 Task: Open an excel sheet with  and write heading  Make a employee details data  Add 10 employee name:-  'Ethan Reynolds, Olivia Thompson, Benjamin Martinez, Emma Davis, Alexander Mitchell, Ava Rodriguez, Daniel Anderson, Mia Lewis, Christopher Scott, Sophia Harris. _x000D_
' in November Last week sales are  1000 to 1010. Department:-  Sales, HR, Finance, Marketing, IT, Operations, Finance, HR, Sales, Marketing. _x000D_
Position:-  Sales Manager, HR Manager, Accountant, Marketing Specialist, IT Specialist, Operations Manager, Financial Analyst, HR Assistant, Sales Representative, Marketing Assistant. _x000D_
Salary (USD):-  5000,4500,4000, 3800, 4200, 5200, 3800, 2800, 3200, 2500. _x000D_
Start Date:-  1/15/2020,7/1/2019, 3/10/2021,2/5/2022, 11/30/2018,6/15/2020, 9/1/2021,4/20/2022, 2/10/2019,9/5/2020. Save page EvaluationSalesPerformance_2023
Action: Mouse moved to (113, 113)
Screenshot: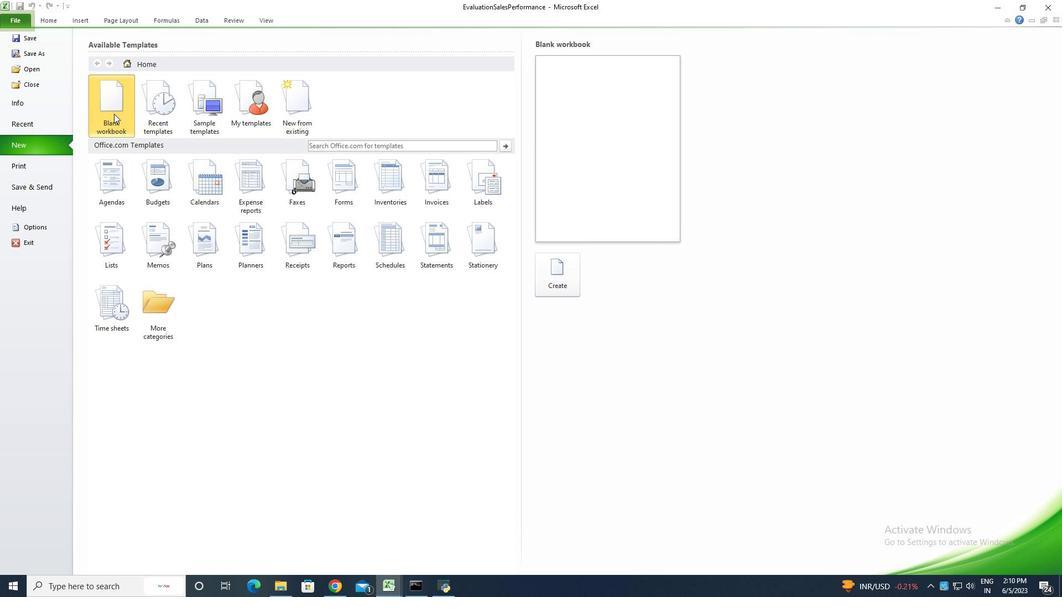 
Action: Mouse pressed left at (113, 113)
Screenshot: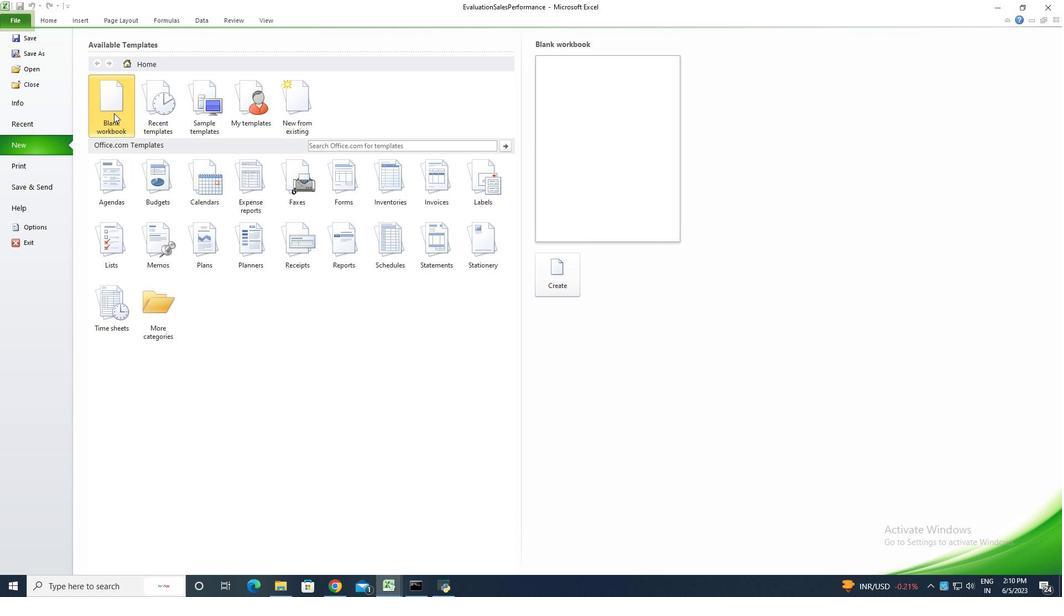 
Action: Mouse moved to (572, 285)
Screenshot: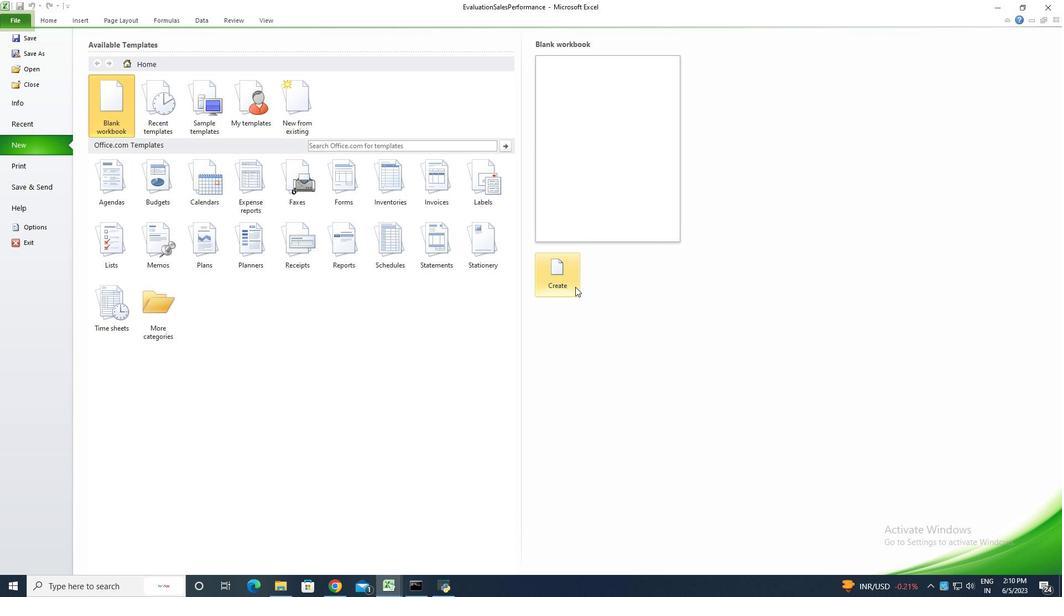 
Action: Mouse pressed left at (572, 285)
Screenshot: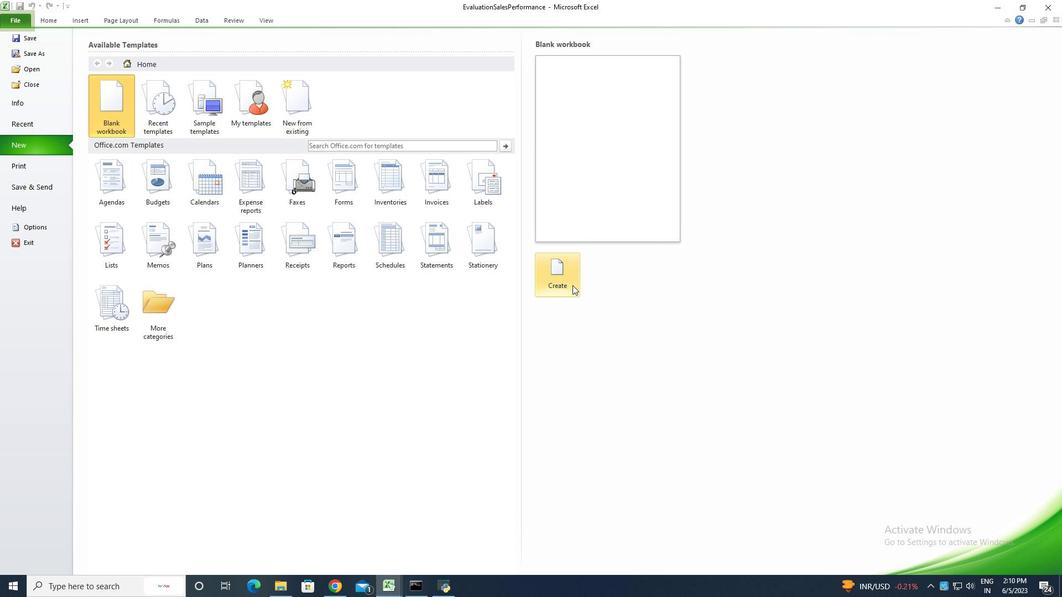 
Action: Key pressed <Key.shift><Key.shift><Key.shift>Make<Key.space><Key.shift>A<Key.space><Key.shift>Emplp<Key.backspace>oyee<Key.space><Key.shift><Key.shift>Details<Key.enter><Key.shift><Key.shift><Key.shift><Key.shift><Key.shift><Key.shift><Key.shift><Key.shift><Key.shift><Key.shift>Employee<Key.space><Key.shift>Name<Key.enter><Key.shift><Key.shift><Key.shift><Key.shift><Key.shift><Key.shift><Key.shift><Key.shift><Key.shift><Key.shift><Key.shift><Key.shift><Key.shift><Key.shift>Ethan<Key.space><Key.shift><Key.shift><Key.shift><Key.shift><Key.shift><Key.shift><Key.shift>Reyni<Key.backspace>olds<Key.enter><Key.shift><Key.shift><Key.shift><Key.shift><Key.shift><Key.shift>Olivia<Key.space><Key.shift>Thompson<Key.enter><Key.shift><Key.shift><Key.shift><Key.shift><Key.shift><Key.shift><Key.shift><Key.shift><Key.shift><Key.shift><Key.shift><Key.shift>Benjamin<Key.space><Key.shift>Martinez<Key.enter><Key.shift>Emma<Key.space><Key.shift>Davis<Key.enter><Key.shift>Alez<Key.backspace>xandere<Key.backspace><Key.space><Key.shift><Key.shift><Key.shift><Key.shift><Key.shift><Key.shift><Key.shift><Key.shift><Key.shift><Key.shift><Key.shift><Key.shift><Key.shift><Key.shift>Mitchell<Key.enter>ava<Key.backspace><Key.backspace><Key.backspace><Key.shift>Ava<Key.space><Key.shift><Key.shift><Key.shift><Key.shift><Key.shift><Key.shift><Key.shift><Key.shift><Key.shift><Key.shift><Key.shift><Key.shift><Key.shift><Key.shift><Key.shift><Key.shift>Rodriguez<Key.space><Key.shift><Key.backspace><Key.enter><Key.shift>Daniel<Key.space><Key.shift><Key.shift><Key.shift><Key.shift><Key.shift><Key.shift><Key.shift><Key.shift><Key.shift><Key.shift><Key.shift><Key.shift><Key.shift><Key.shift><Key.shift><Key.shift>Anderson<Key.enter><Key.shift><Key.shift><Key.shift><Key.shift><Key.shift>Mia<Key.space><Key.shift><Key.shift><Key.shift><Key.shift><Key.shift>Lewis<Key.enter><Key.shift>Christopher<Key.space><Key.shift><Key.shift><Key.shift><Key.shift><Key.shift><Key.shift><Key.shift><Key.shift>Sch<Key.backspace>ott<Key.enter><Key.shift>Sophia<Key.space><Key.shift><Key.shift><Key.shift><Key.shift><Key.shift><Key.shift><Key.shift><Key.shift><Key.shift><Key.shift><Key.shift><Key.shift><Key.shift><Key.shift><Key.shift><Key.shift><Key.shift><Key.shift><Key.shift><Key.shift><Key.shift><Key.shift><Key.shift>Harris
Screenshot: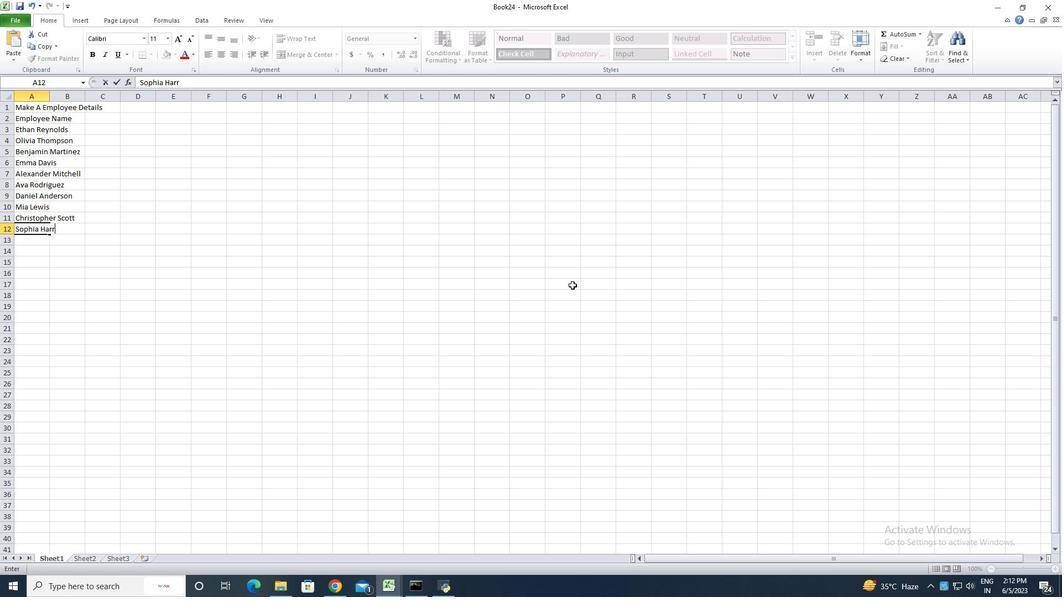 
Action: Mouse moved to (572, 286)
Screenshot: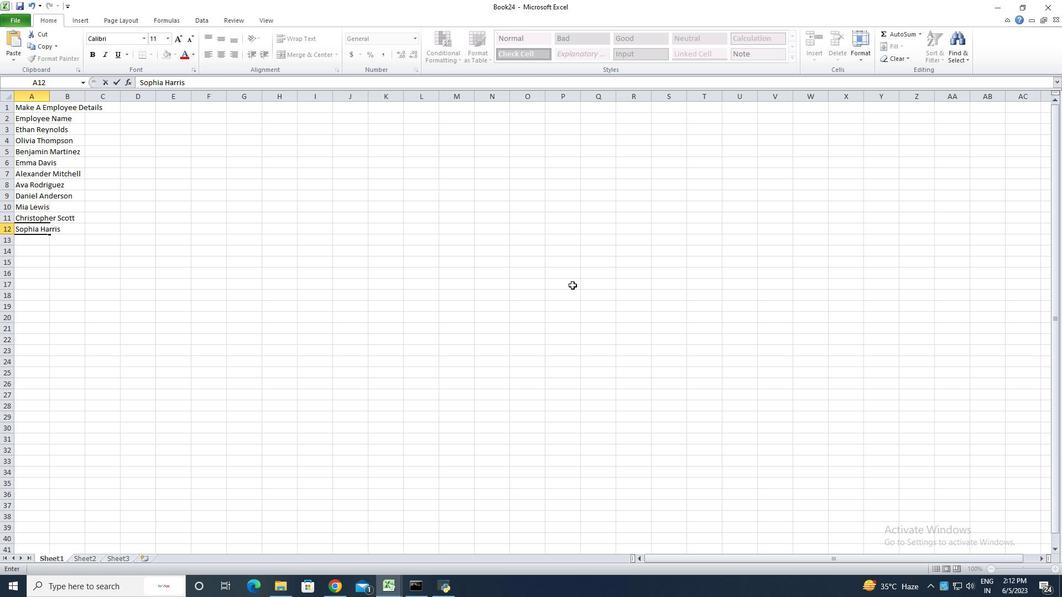 
Action: Key pressed <Key.enter>
Screenshot: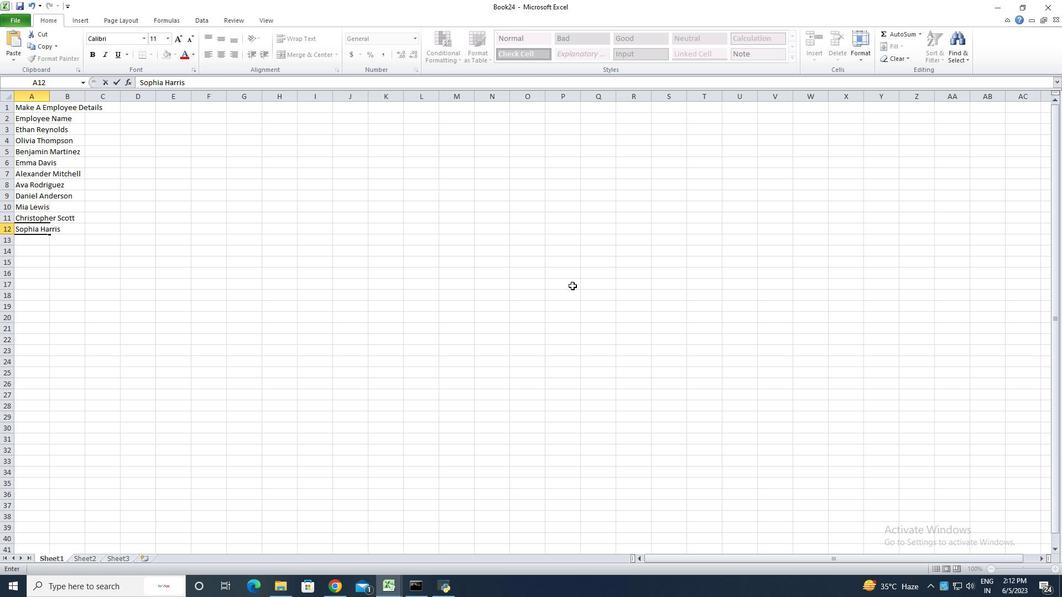 
Action: Mouse moved to (52, 100)
Screenshot: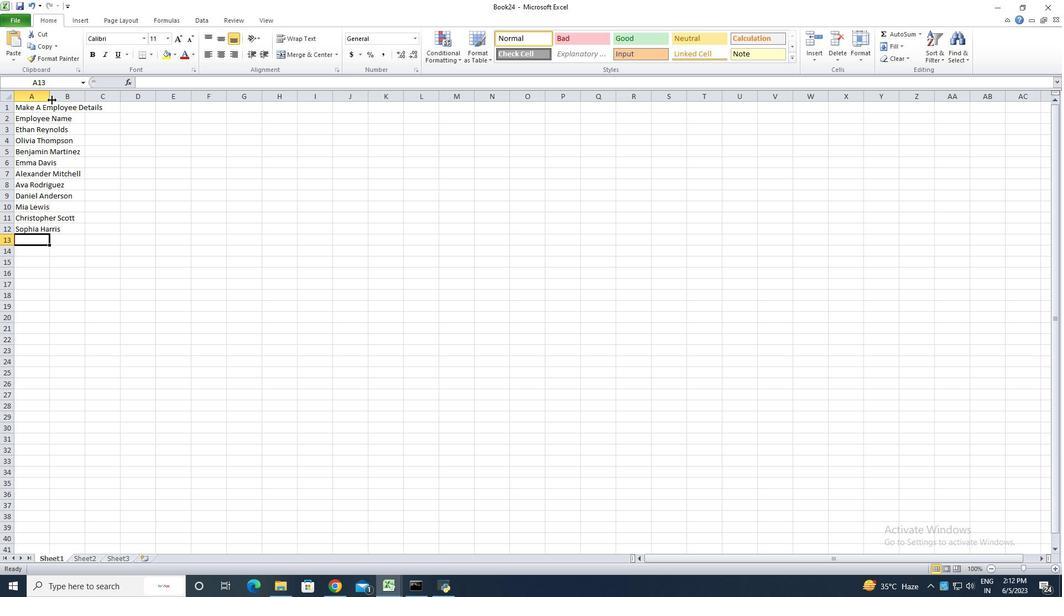 
Action: Mouse pressed left at (52, 100)
Screenshot: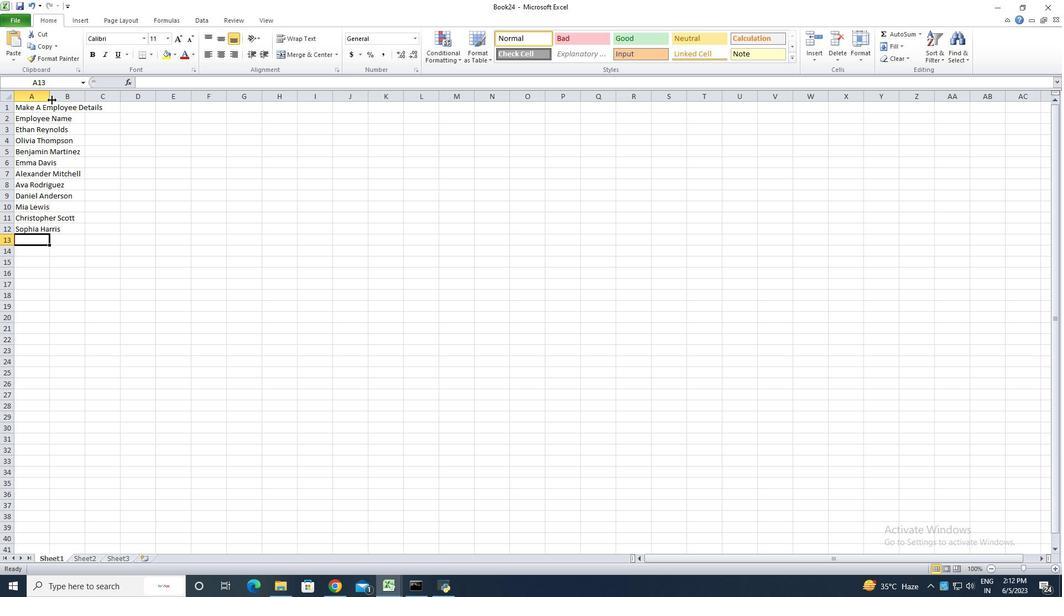 
Action: Mouse pressed left at (52, 100)
Screenshot: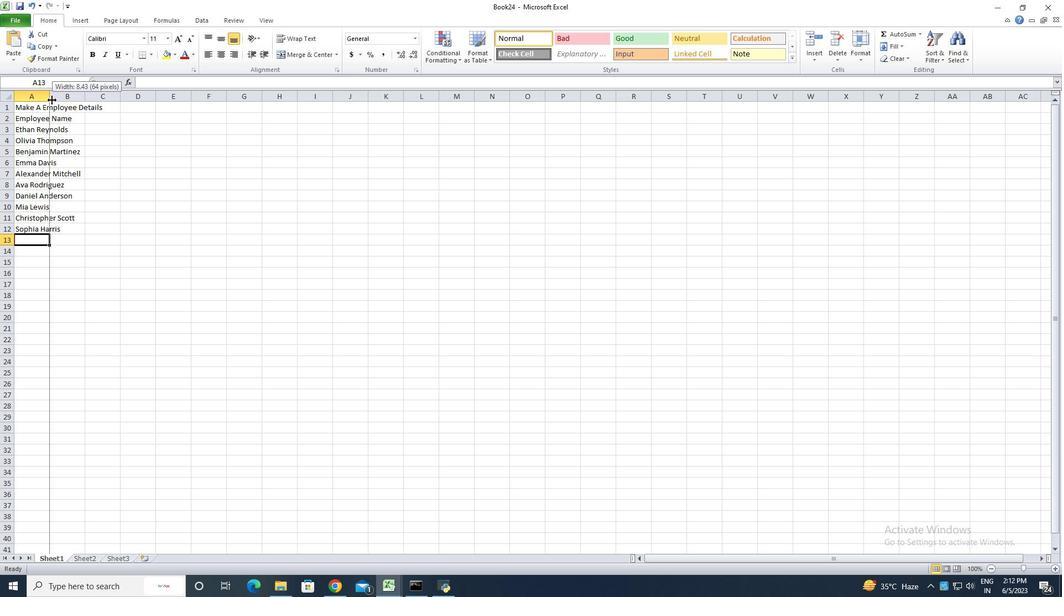 
Action: Mouse moved to (118, 121)
Screenshot: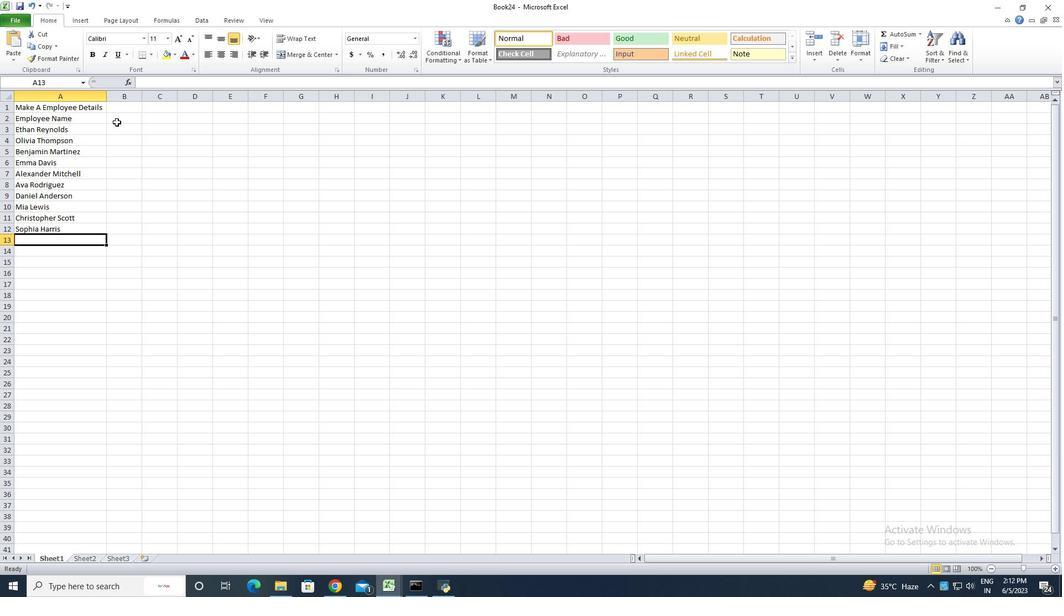 
Action: Mouse pressed left at (118, 121)
Screenshot: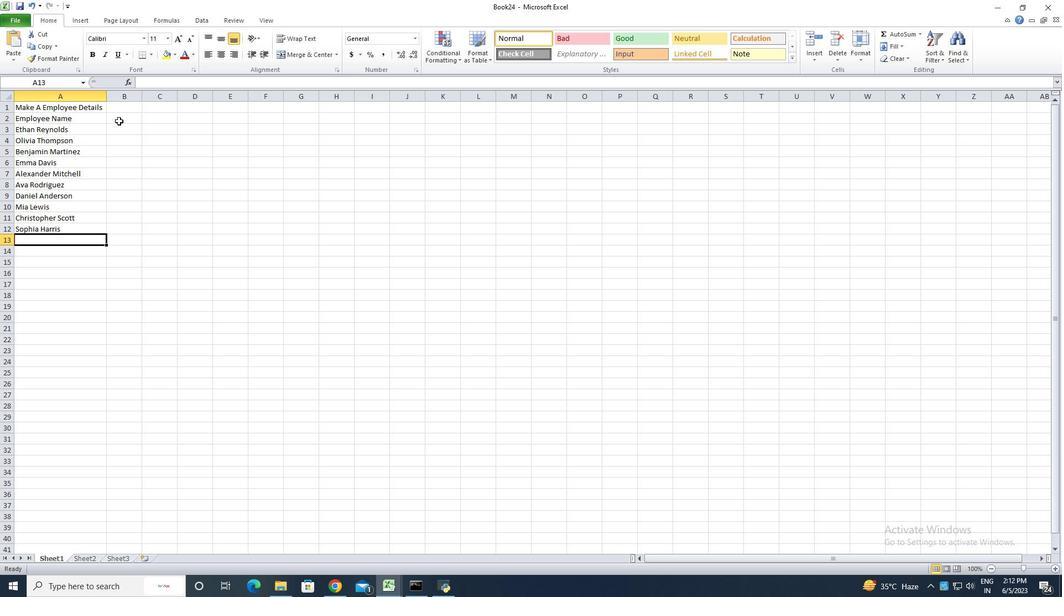 
Action: Mouse moved to (119, 121)
Screenshot: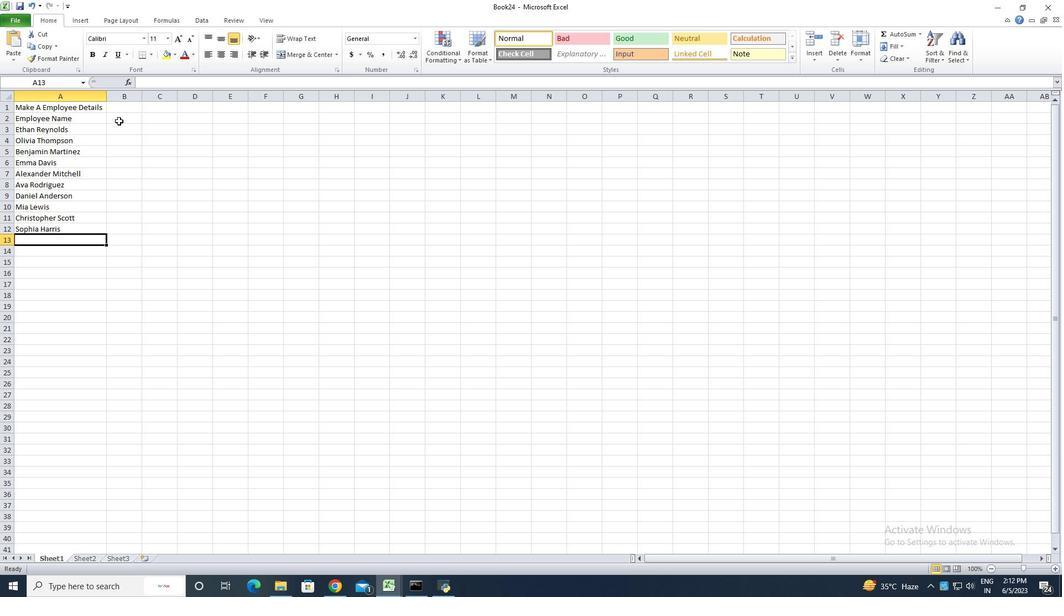 
Action: Key pressed <Key.shift><Key.shift><Key.shift><Key.shift><Key.shift>Noven=<Key.backspace>=<Key.backspace><Key.backspace>mber<Key.space><Key.shift>Last<Key.space><Key.shift>Week<Key.shift><Key.space>Sales<Key.enter>1000<Key.enter>11<Key.backspace>001<Key.enter>11<Key.backspace>002<Key.enter>1003<Key.enter>1004<Key.enter>1005<Key.enter>1006<Key.enter>1008<Key.enter>1009<Key.enter>1010
Screenshot: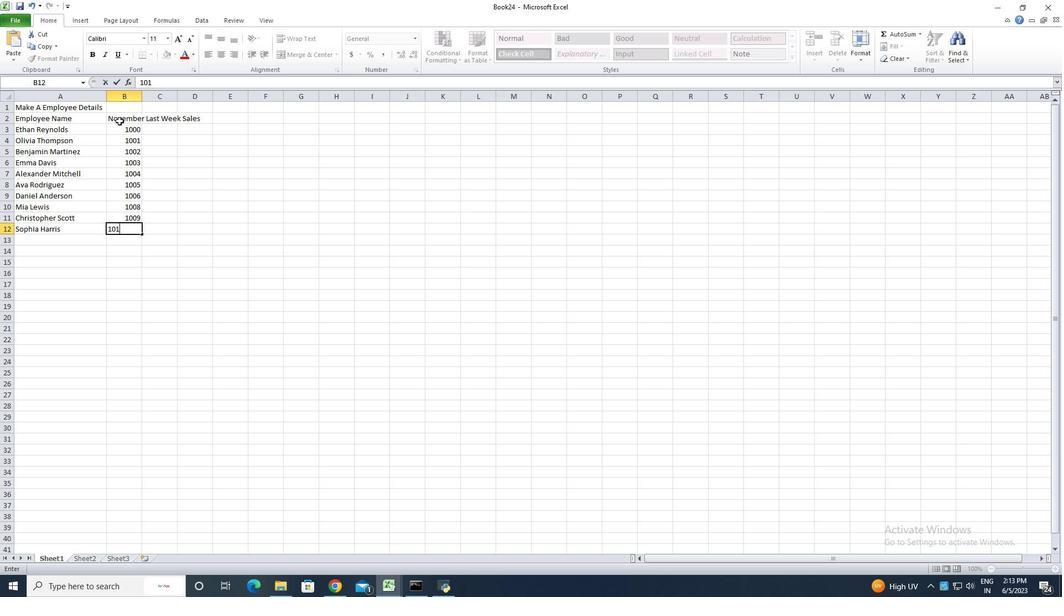 
Action: Mouse moved to (141, 100)
Screenshot: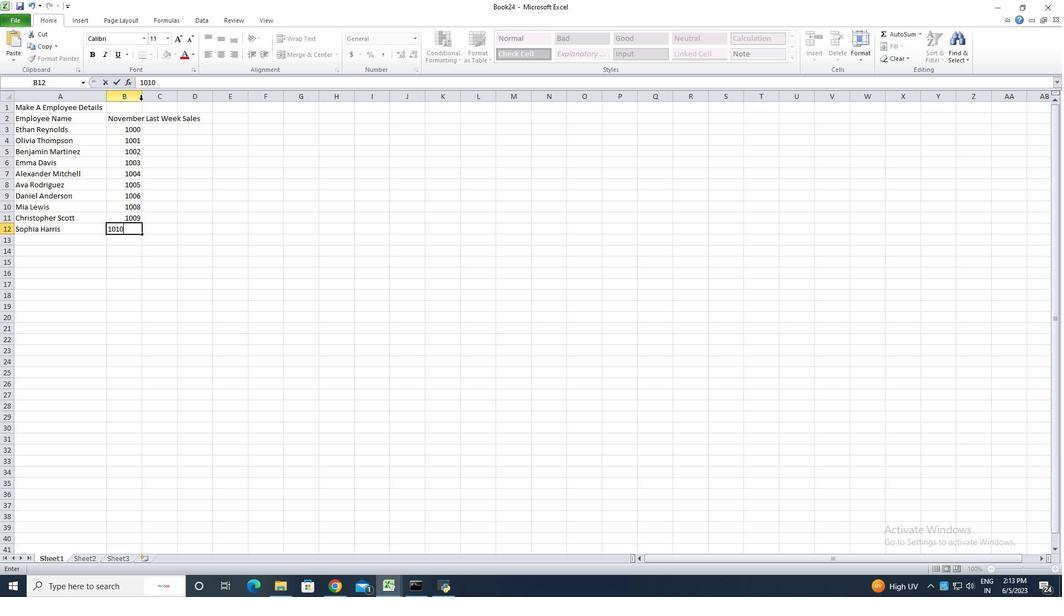 
Action: Key pressed <Key.enter>
Screenshot: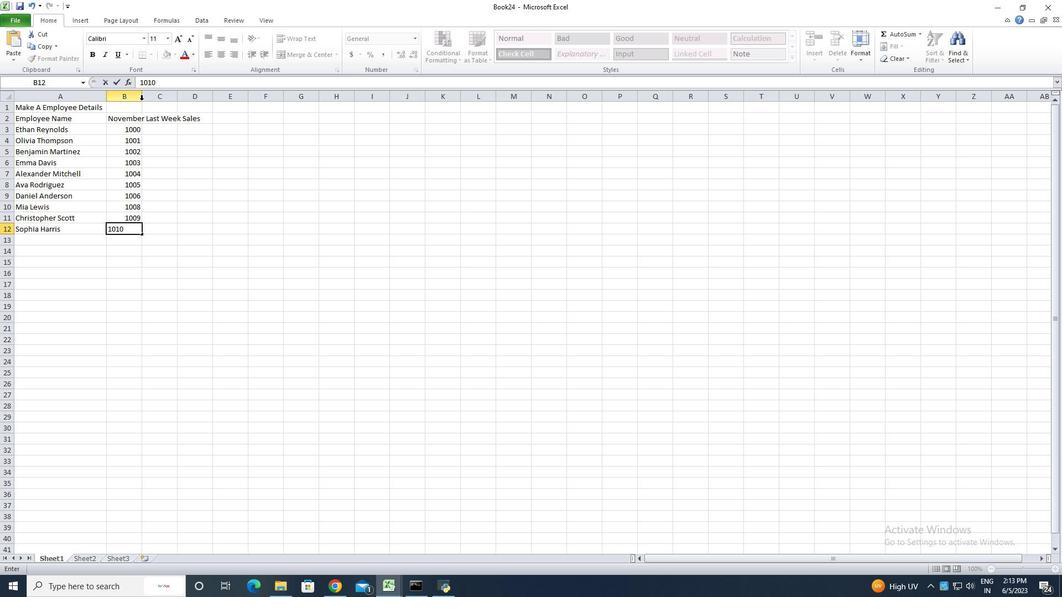 
Action: Mouse moved to (141, 97)
Screenshot: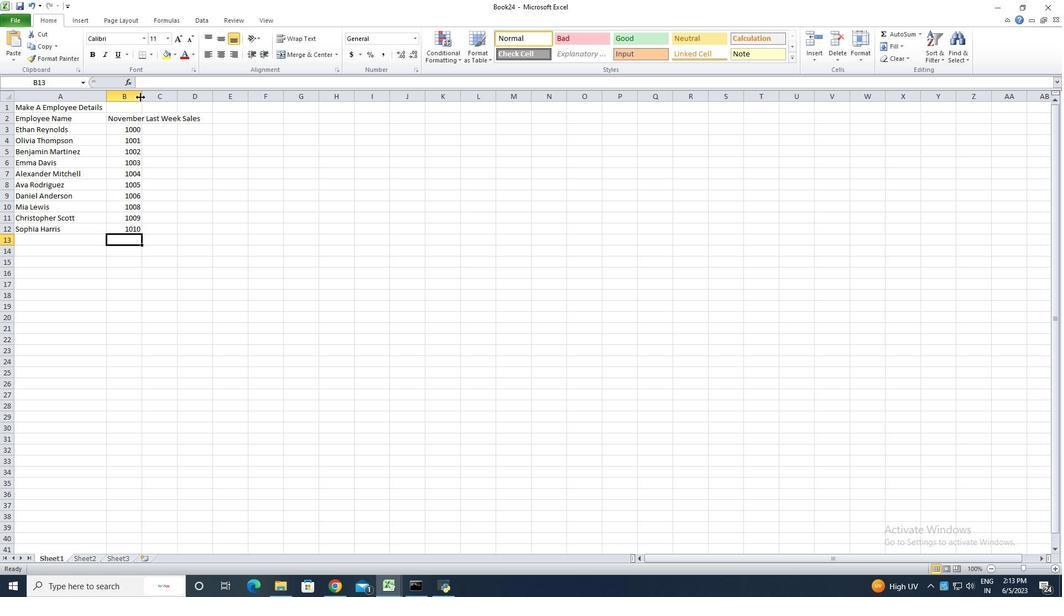 
Action: Mouse pressed left at (141, 97)
Screenshot: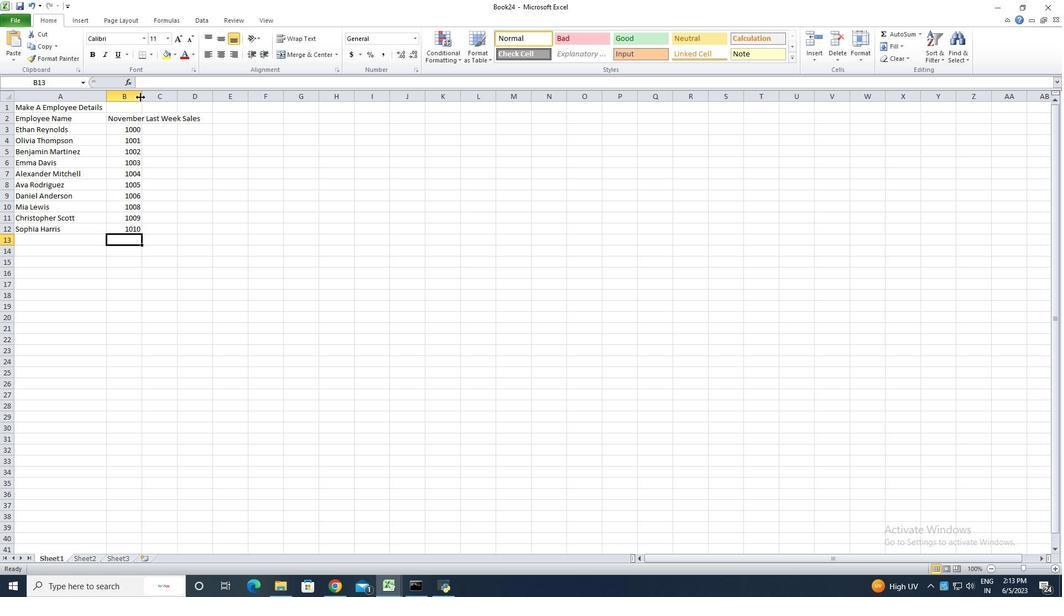 
Action: Mouse pressed left at (141, 97)
Screenshot: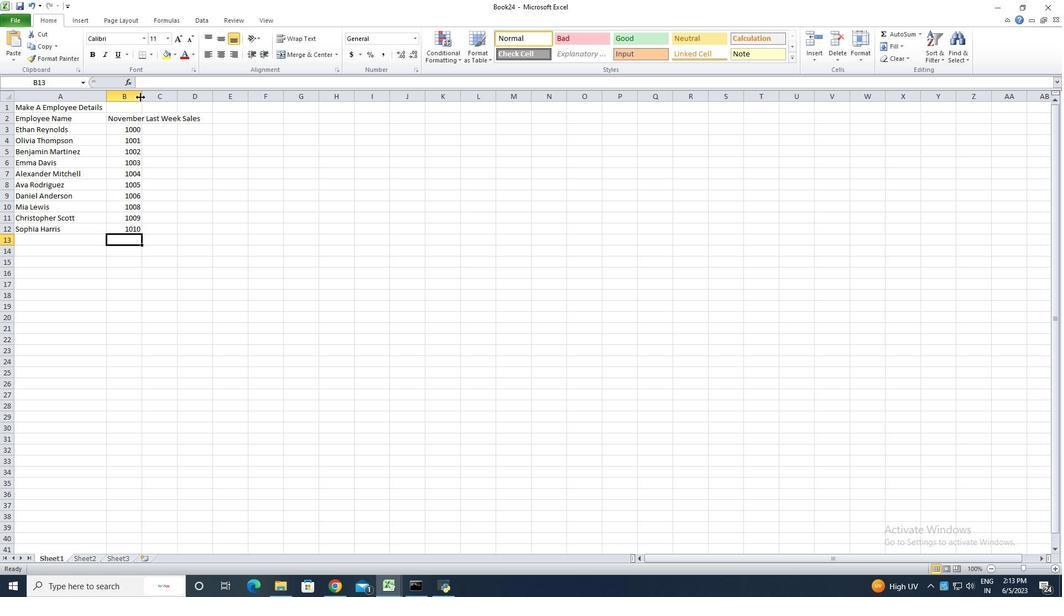 
Action: Mouse moved to (209, 120)
Screenshot: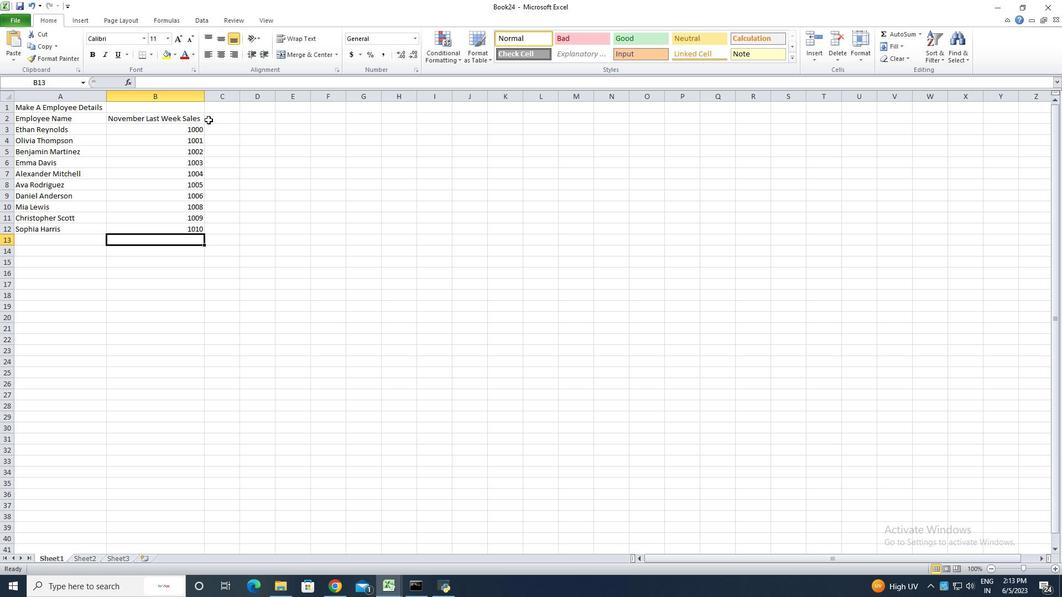 
Action: Mouse pressed left at (209, 120)
Screenshot: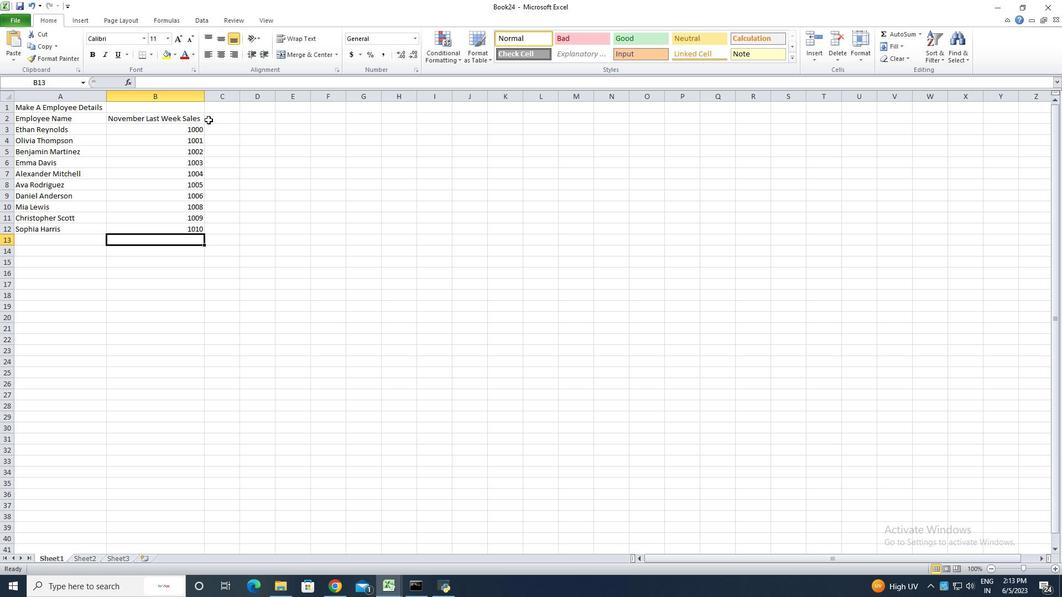 
Action: Key pressed <Key.shift><Key.shift><Key.shift><Key.shift><Key.shift><Key.shift><Key.shift><Key.shift><Key.shift><Key.shift><Key.shift><Key.shift><Key.shift><Key.shift><Key.shift><Key.shift><Key.shift><Key.shift><Key.shift><Key.shift><Key.shift><Key.shift><Key.shift><Key.shift><Key.shift><Key.shift><Key.shift><Key.shift>Department<Key.enter><Key.shift>Sales<Key.space><Key.backspace><Key.shift><Key.enter><Key.shift>HR<Key.backspace><Key.backspace><Key.down><Key.backspace><Key.up><Key.shift><Key.shift><Key.shift><Key.shift>ctrl+Z<'\x1a'><Key.down><Key.down><Key.shift><Key.shift><Key.shift><Key.shift><Key.shift><Key.shift><Key.shift><Key.shift><Key.shift><Key.shift><Key.shift><Key.shift><Key.shift><Key.shift><Key.shift><Key.shift>HR<Key.enter><Key.shift>Finance<Key.enter><Key.shift><Key.shift><Key.shift><Key.shift><Key.shift><Key.shift><Key.shift><Key.shift><Key.shift><Key.shift><Key.shift><Key.shift><Key.shift><Key.shift><Key.shift><Key.shift><Key.shift><Key.shift><Key.shift><Key.shift><Key.shift><Key.shift><Key.shift><Key.shift><Key.shift><Key.shift><Key.shift><Key.shift><Key.shift><Key.shift><Key.shift><Key.shift><Key.shift><Key.shift><Key.shift><Key.shift><Key.shift><Key.shift><Key.shift><Key.shift><Key.shift><Key.shift><Key.shift><Key.shift><Key.shift><Key.shift><Key.shift><Key.shift><Key.shift><Key.shift><Key.shift><Key.shift><Key.shift><Key.shift><Key.shift><Key.shift><Key.shift><Key.shift><Key.shift><Key.shift><Key.shift><Key.shift><Key.shift><Key.shift><Key.shift><Key.shift>Marketing<Key.enter><Key.shift>IT<Key.enter><Key.shift><Key.shift><Key.shift><Key.shift><Key.shift><Key.shift><Key.shift>Operations<Key.enter><Key.shift><Key.shift><Key.shift><Key.shift><Key.shift><Key.shift><Key.shift><Key.shift><Key.shift><Key.shift><Key.shift><Key.shift><Key.shift><Key.shift><Key.shift><Key.shift><Key.shift><Key.shift><Key.shift><Key.shift><Key.shift><Key.shift><Key.shift><Key.shift><Key.shift><Key.shift><Key.shift><Key.shift>Finance<Key.enter><Key.shift>HR<Key.enter><Key.enter><Key.backspace><Key.up><Key.shift>Sales<Key.enter><Key.shift><Key.shift><Key.shift>Marketring<Key.backspace><Key.backspace><Key.backspace><Key.backspace>ing<Key.enter>
Screenshot: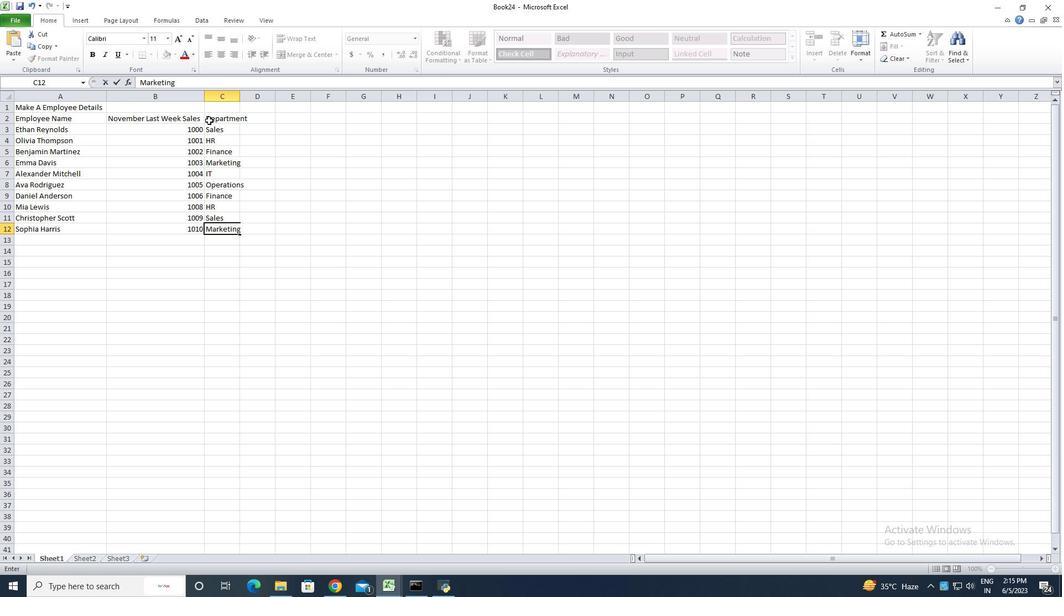 
Action: Mouse moved to (239, 99)
Screenshot: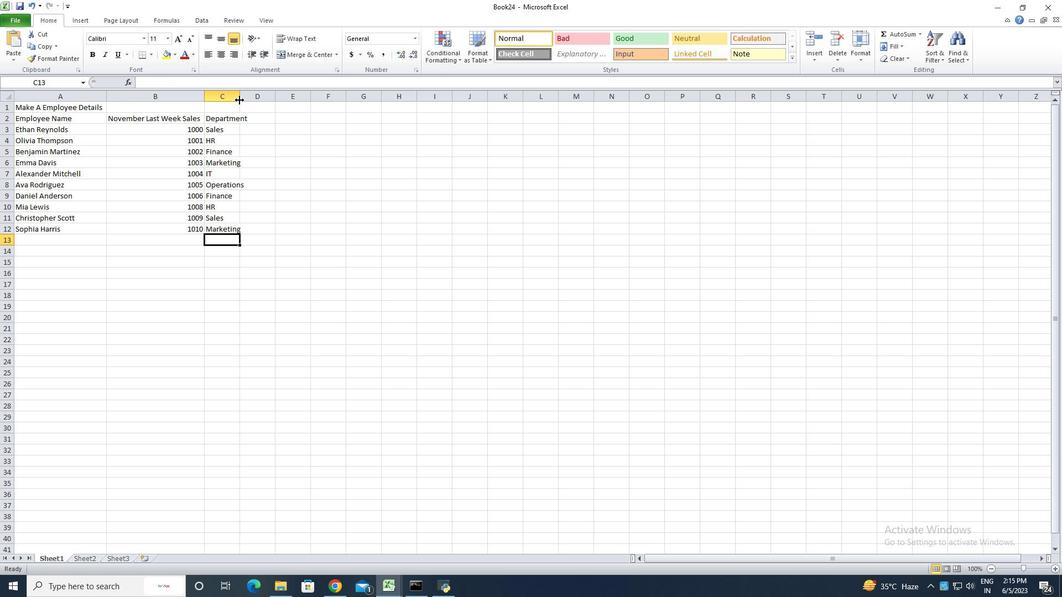 
Action: Mouse pressed left at (239, 99)
Screenshot: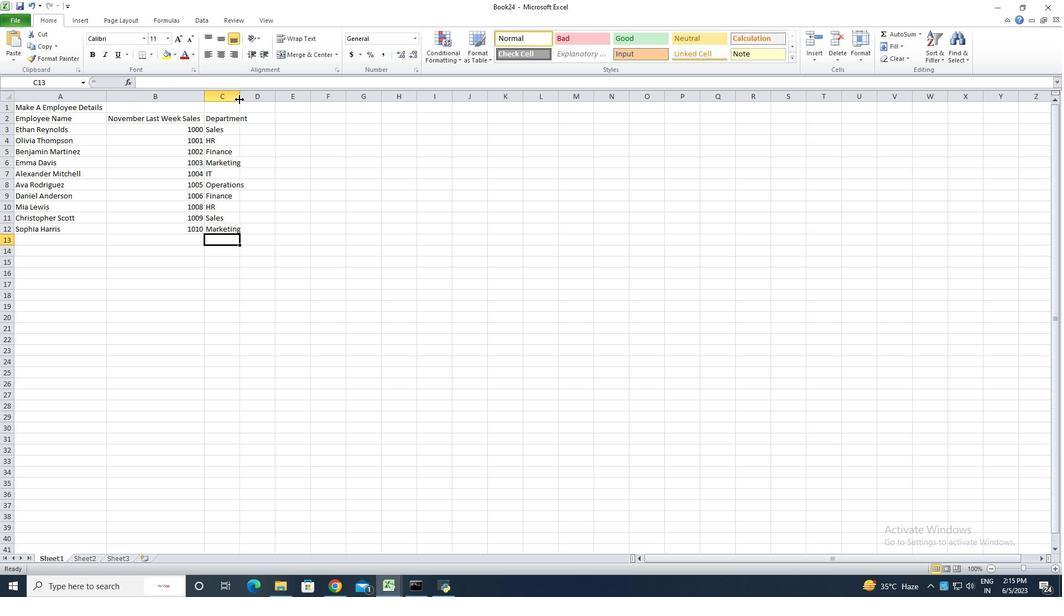 
Action: Mouse pressed left at (239, 99)
Screenshot: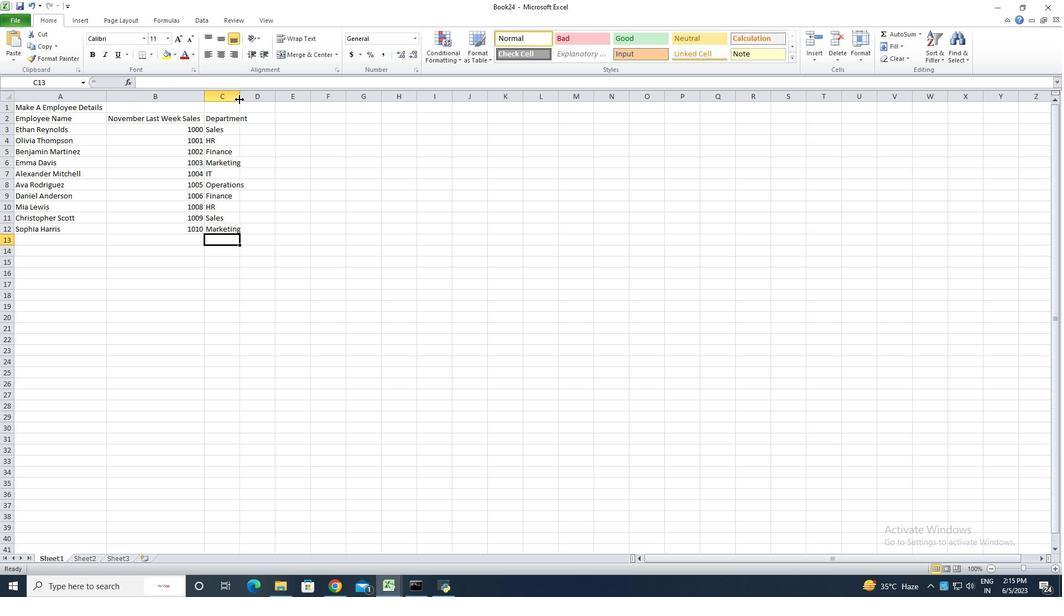 
Action: Mouse moved to (256, 118)
Screenshot: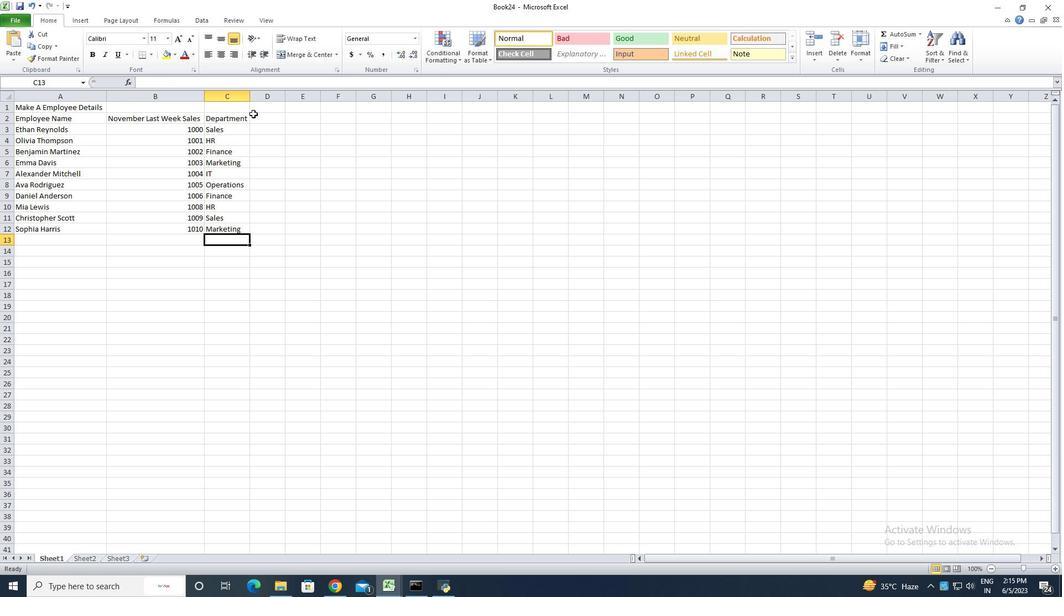 
Action: Mouse pressed left at (256, 118)
Screenshot: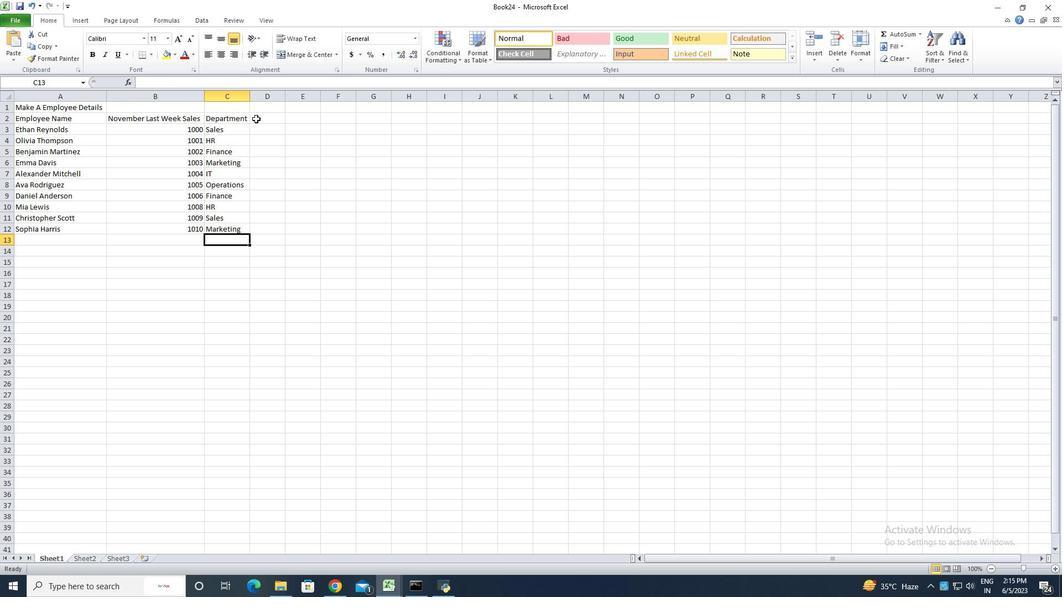 
Action: Key pressed <Key.shift><Key.shift><Key.shift><Key.shift><Key.shift><Key.shift>Position<Key.enter><Key.shift><Key.shift><Key.shift><Key.shift><Key.shift><Key.shift><Key.shift><Key.shift><Key.shift><Key.shift><Key.shift><Key.shift><Key.shift><Key.shift><Key.shift><Key.shift><Key.shift><Key.shift><Key.shift><Key.shift>Sales<Key.space><Key.shift><Key.shift><Key.shift><Key.shift><Key.shift><Key.shift><Key.shift><Key.shift><Key.shift><Key.shift><Key.shift><Key.shift><Key.shift><Key.shift><Key.shift><Key.shift><Key.shift><Key.shift><Key.shift><Key.shift><Key.shift><Key.shift><Key.shift><Key.shift>Manager<Key.enter><Key.shift>HR<Key.space><Key.caps_lock><Key.caps_lock><Key.shift>Manager<Key.enter><Key.shift>Accountant<Key.enter><Key.shift>Ama<Key.backspace><Key.backspace><Key.backspace><Key.backspace><Key.backspace><Key.shift>Marketing<Key.space><Key.shift><Key.shift>Specialist<Key.enter><Key.shift><Key.shift><Key.shift><Key.shift><Key.shift><Key.shift><Key.shift><Key.shift><Key.shift><Key.shift><Key.shift>IT<Key.space><Key.shift><Key.shift><Key.shift><Key.shift><Key.shift><Key.shift><Key.shift><Key.shift><Key.shift><Key.shift><Key.shift><Key.shift><Key.shift><Key.shift><Key.shift><Key.shift><Key.shift><Key.shift><Key.shift><Key.shift><Key.shift><Key.shift><Key.shift><Key.shift><Key.shift><Key.shift><Key.shift><Key.shift><Key.shift><Key.shift><Key.shift><Key.shift><Key.shift><Key.shift><Key.shift><Key.shift><Key.shift><Key.shift><Key.shift><Key.shift><Key.shift><Key.shift><Key.shift><Key.shift><Key.shift><Key.shift><Key.shift><Key.shift><Key.shift><Key.shift><Key.shift><Key.shift><Key.shift><Key.shift><Key.shift><Key.shift><Key.shift><Key.shift><Key.shift><Key.shift><Key.shift><Key.shift><Key.shift><Key.shift><Key.shift>Specials<Key.backspace>ist<Key.enter><Key.shift><Key.shift><Key.shift><Key.shift><Key.shift><Key.shift><Key.shift><Key.shift><Key.shift><Key.shift>Operations<Key.space><Key.shift><Key.shift><Key.shift><Key.shift><Key.shift><Key.shift><Key.shift>Manager<Key.enter><Key.shift><Key.shift><Key.shift><Key.shift><Key.shift><Key.shift><Key.shift>Financial<Key.space><Key.shift><Key.shift><Key.shift><Key.shift>Ma<Key.backspace><Key.backspace><Key.shift>Analyst<Key.enter><Key.shift><Key.shift><Key.shift><Key.shift><Key.shift><Key.shift><Key.shift><Key.shift><Key.shift><Key.shift><Key.shift><Key.shift><Key.shift><Key.shift><Key.shift><Key.shift>HR<Key.space><Key.shift>Assistant<Key.enter><Key.shift>Sales<Key.space><Key.shift>Representative<Key.enter><Key.shift>Marketing<Key.space><Key.shift>Assistant<Key.enter>
Screenshot: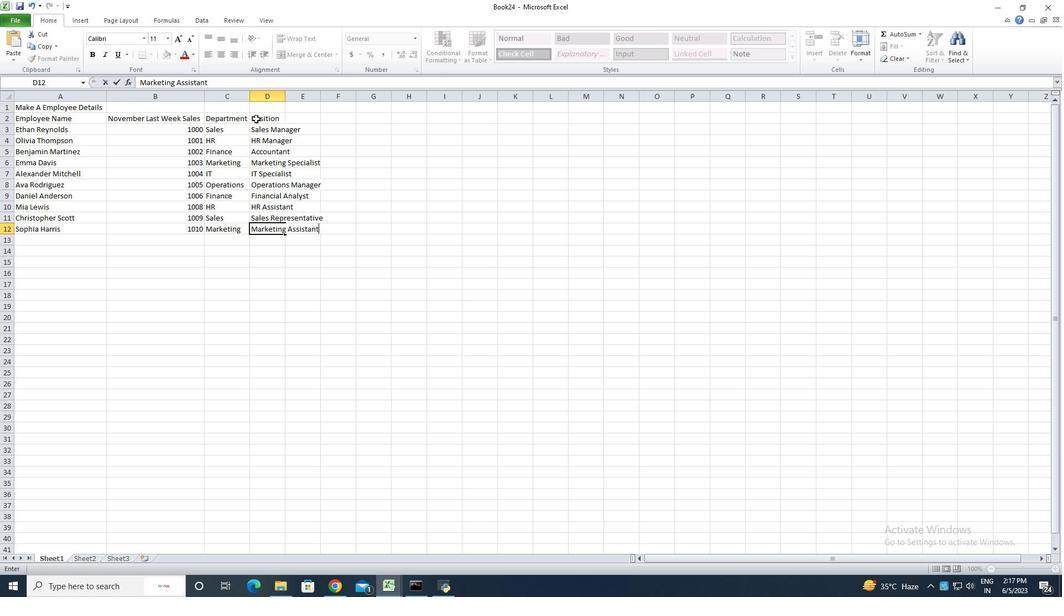 
Action: Mouse moved to (283, 97)
Screenshot: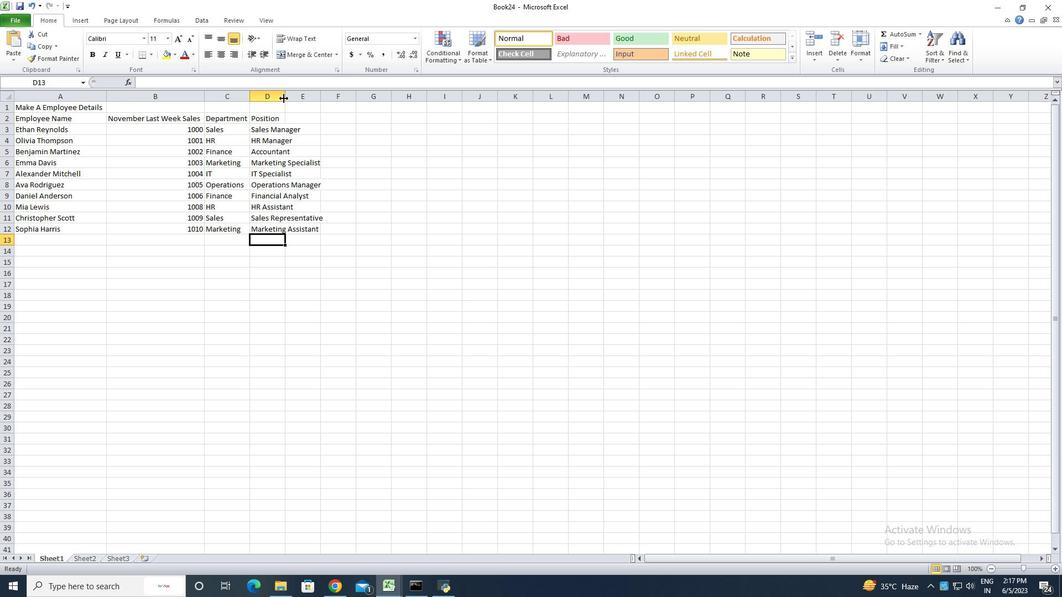 
Action: Mouse pressed left at (283, 97)
Screenshot: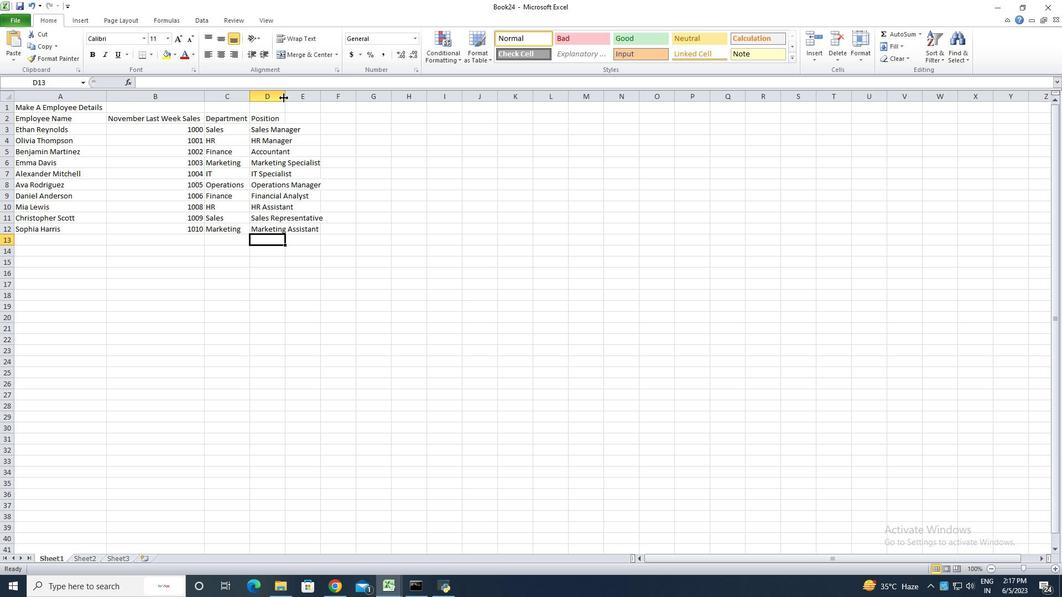 
Action: Mouse pressed left at (283, 97)
Screenshot: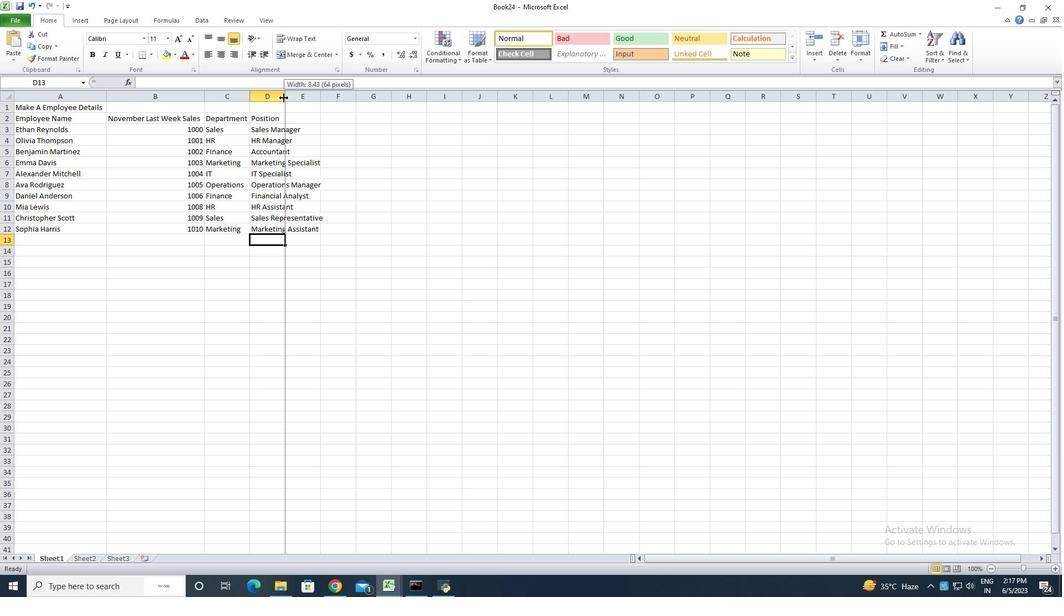 
Action: Mouse moved to (335, 119)
Screenshot: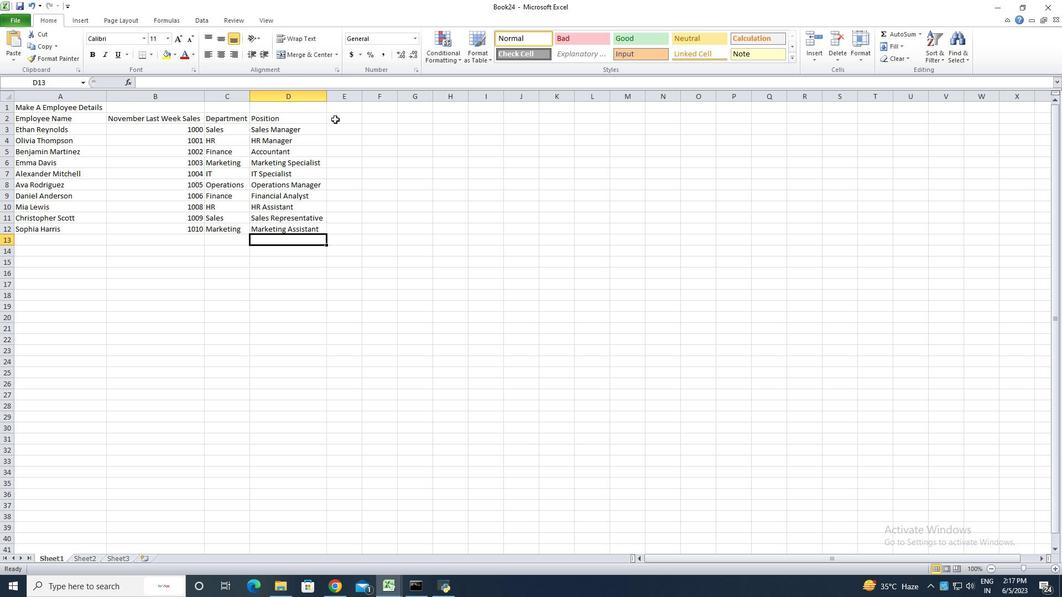 
Action: Mouse pressed left at (335, 119)
Screenshot: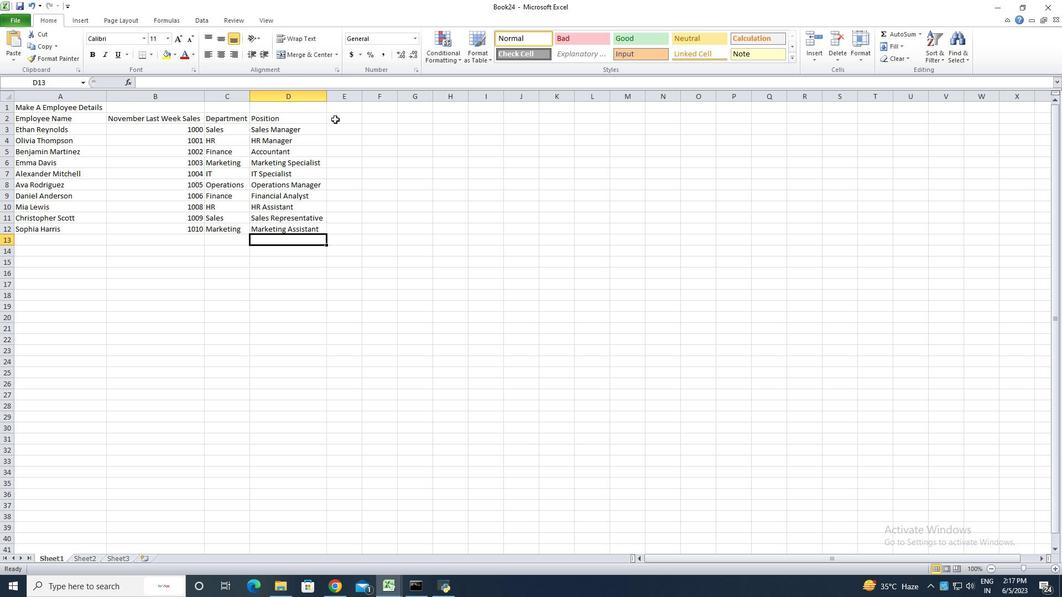 
Action: Key pressed <Key.shift>Salary<Key.enter>5000<Key.enter>4500<Key.enter>4000<Key.enter>3800<Key.enter>4200<Key.enter>5200<Key.enter>3800<Key.enter>2800<Key.enter>3200<Key.enter>2500<Key.enter>
Screenshot: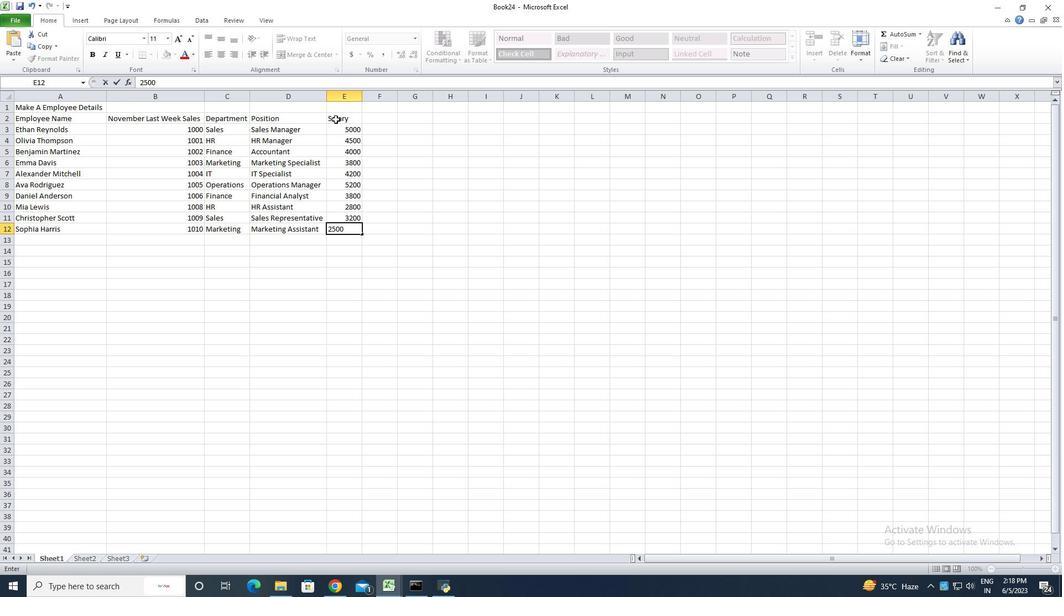 
Action: Mouse moved to (361, 98)
Screenshot: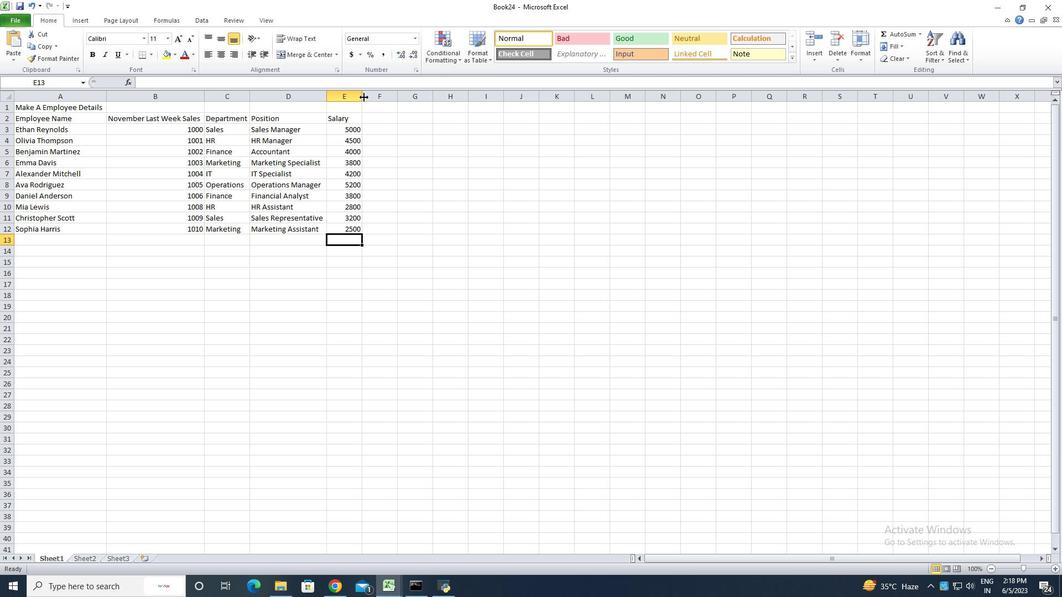 
Action: Mouse pressed left at (361, 98)
Screenshot: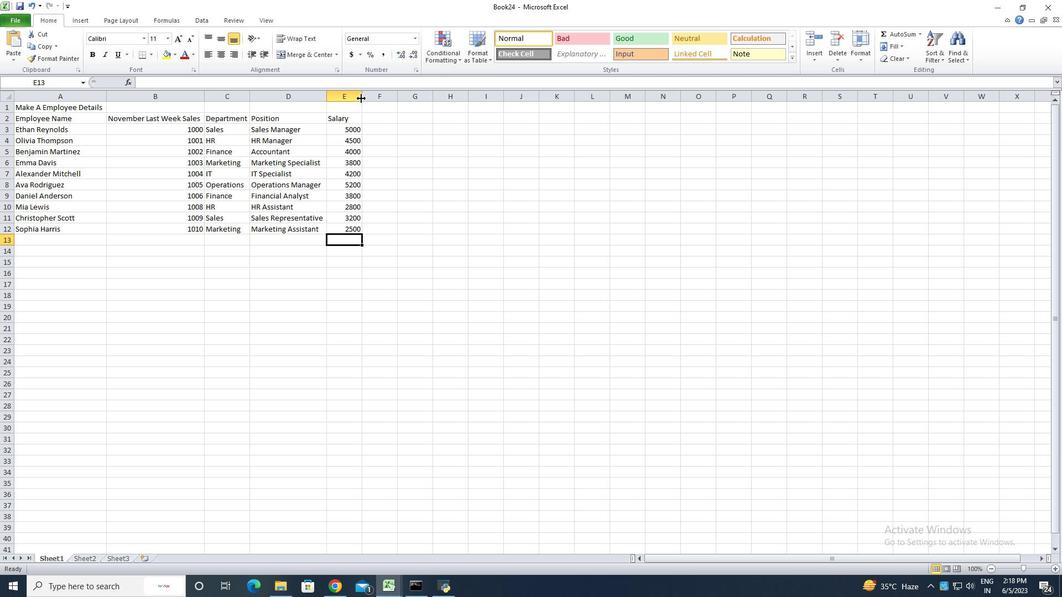 
Action: Mouse pressed left at (361, 98)
Screenshot: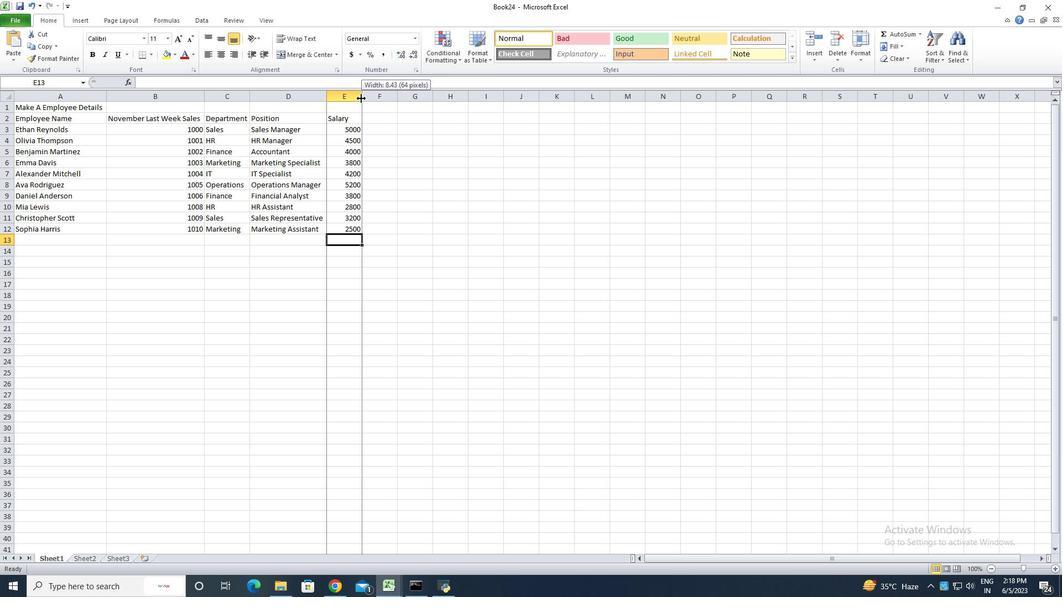 
Action: Mouse moved to (371, 117)
Screenshot: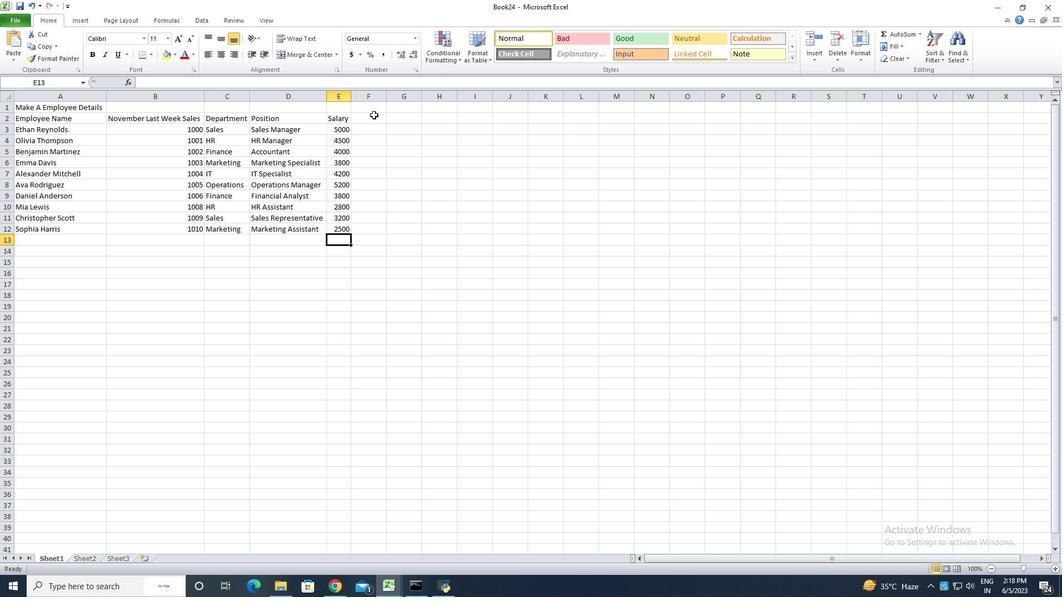 
Action: Mouse pressed left at (371, 117)
Screenshot: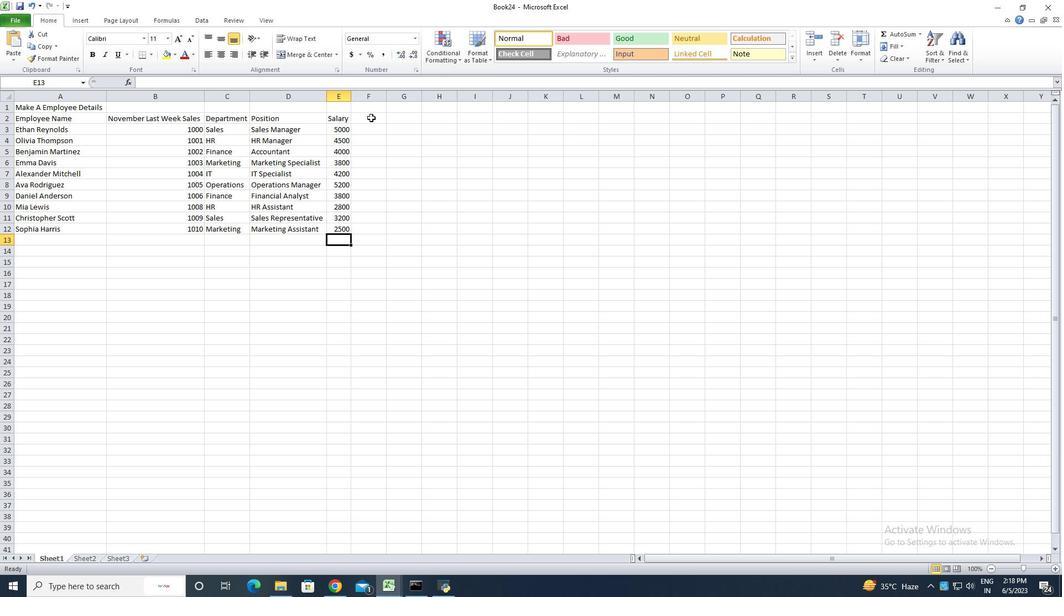 
Action: Key pressed <Key.shift>Dates<Key.backspace><Key.backspace><Key.backspace><Key.backspace><Key.backspace><Key.shift>State=<Key.backspace><Key.backspace><Key.backspace>rt<Key.space><Key.shift>Date<Key.enter>1/15/2020<Key.enter>7/1/2019<Key.enter>3/10/2021<Key.enter>2/5/2022<Key.enter>11/30/2018<Key.enter>6/15/2020<Key.enter>9/1/2021<Key.enter>4/20/2022<Key.enter>2/10/2019<Key.enter>9/5/2020<Key.enter>
Screenshot: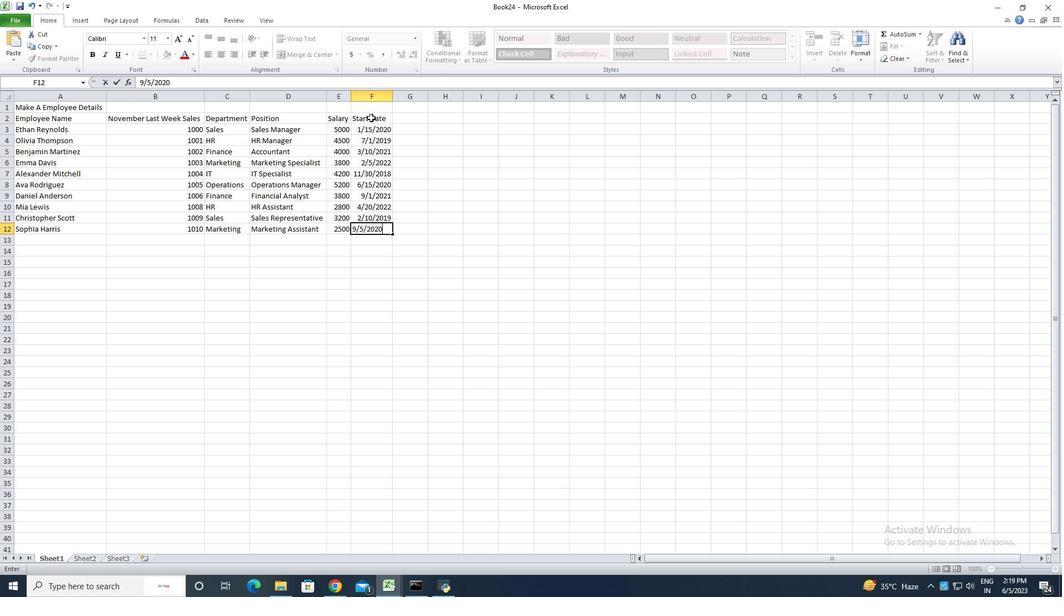
Action: Mouse moved to (391, 99)
Screenshot: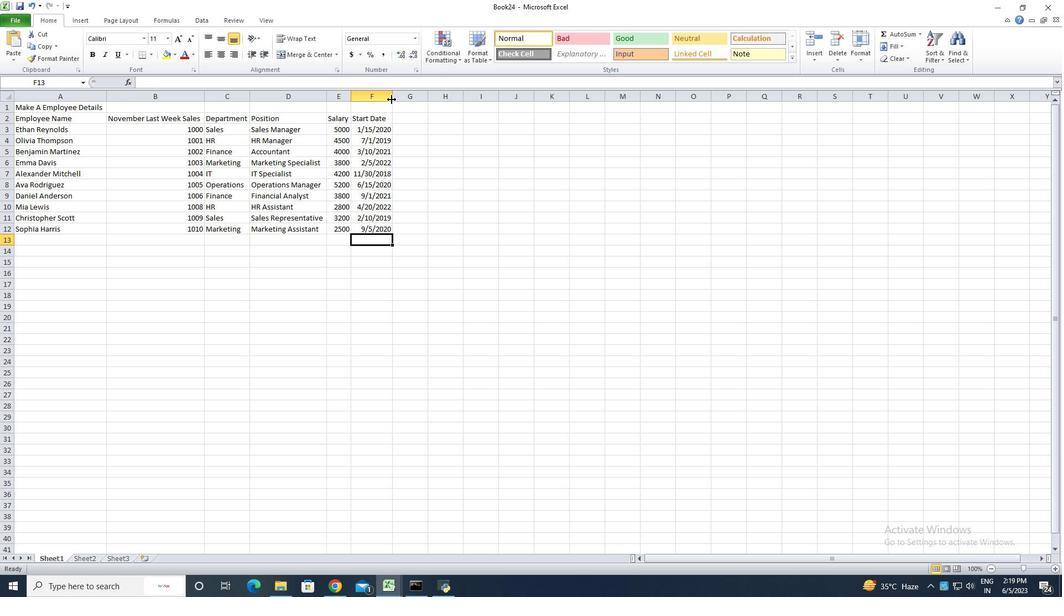 
Action: Mouse pressed left at (391, 99)
Screenshot: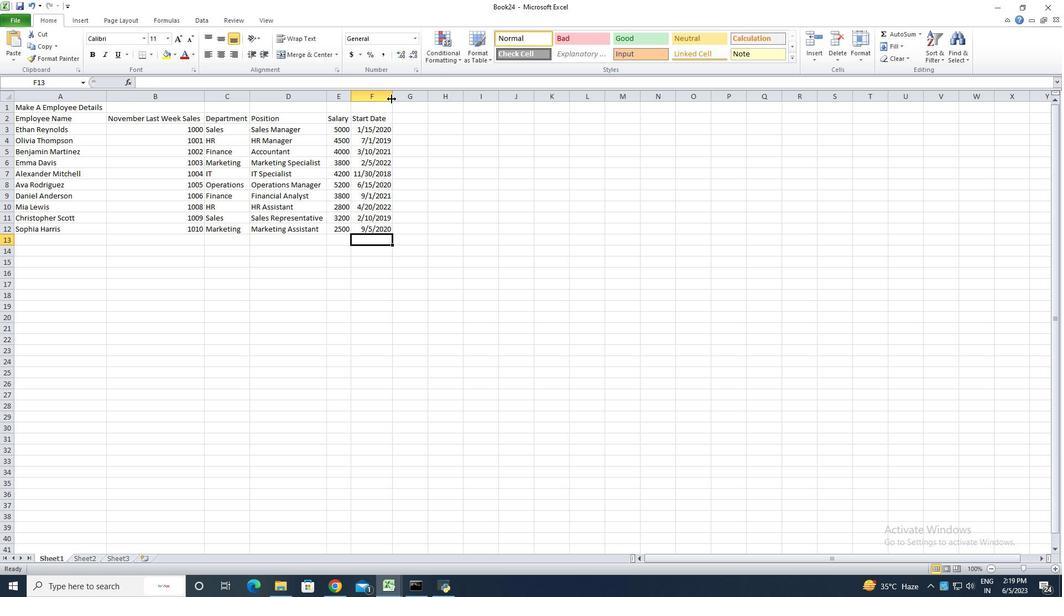 
Action: Mouse pressed left at (391, 99)
Screenshot: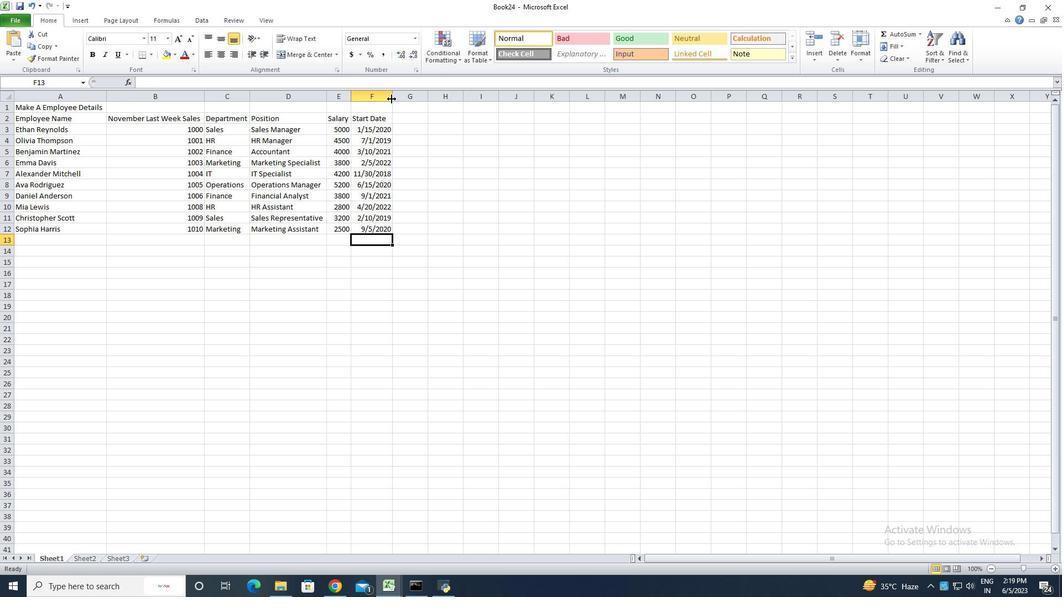 
Action: Mouse moved to (79, 108)
Screenshot: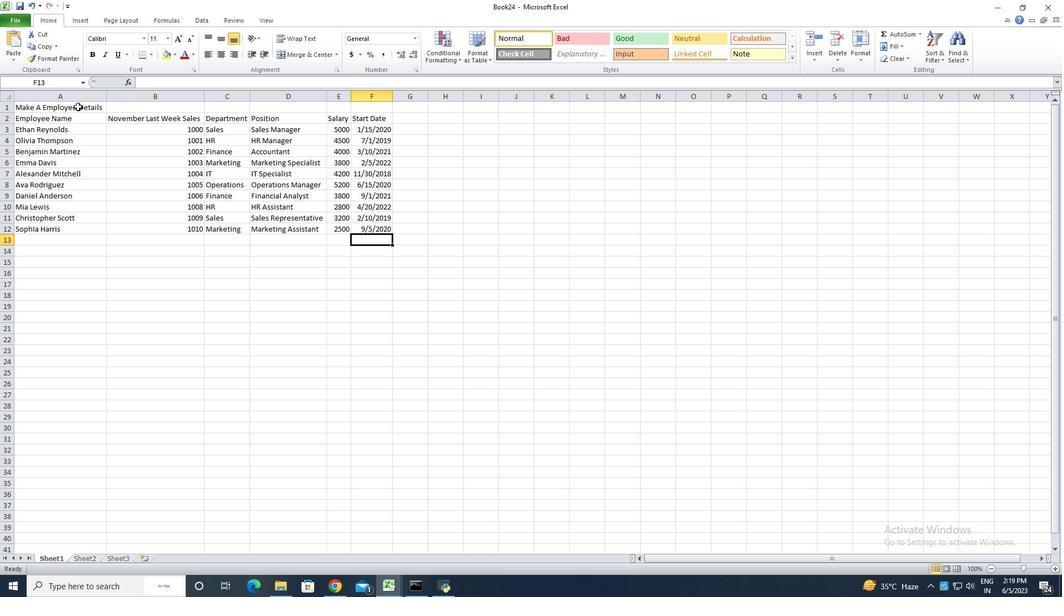 
Action: Mouse pressed left at (79, 108)
Screenshot: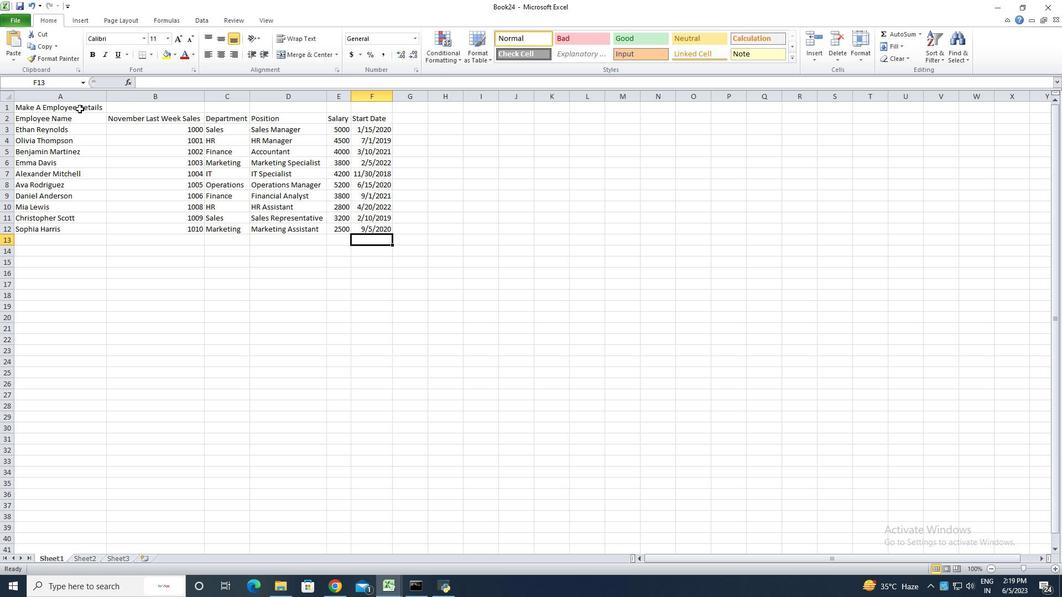 
Action: Mouse moved to (301, 56)
Screenshot: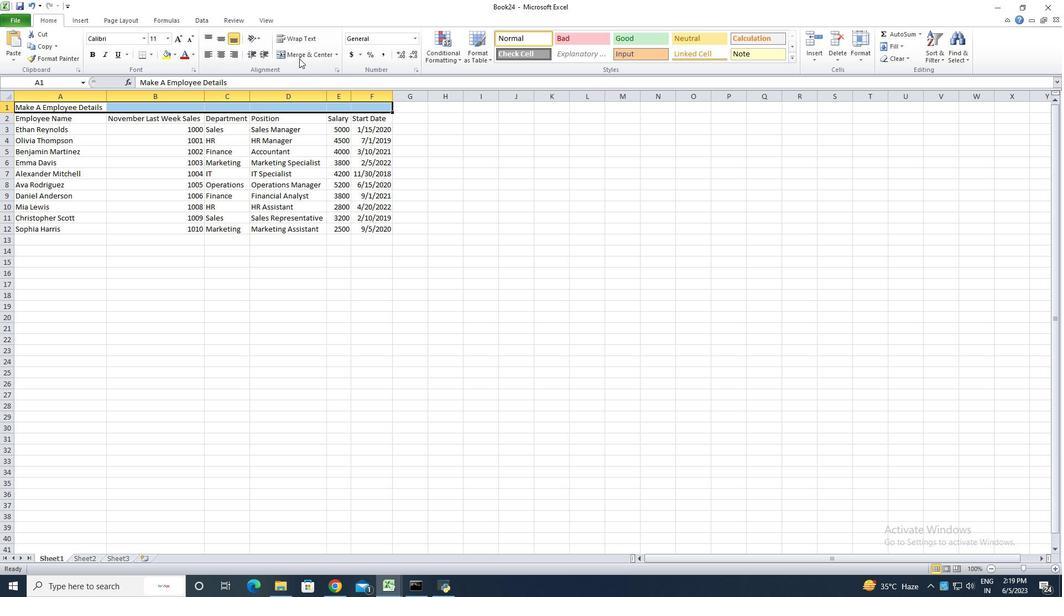 
Action: Mouse pressed left at (301, 56)
Screenshot: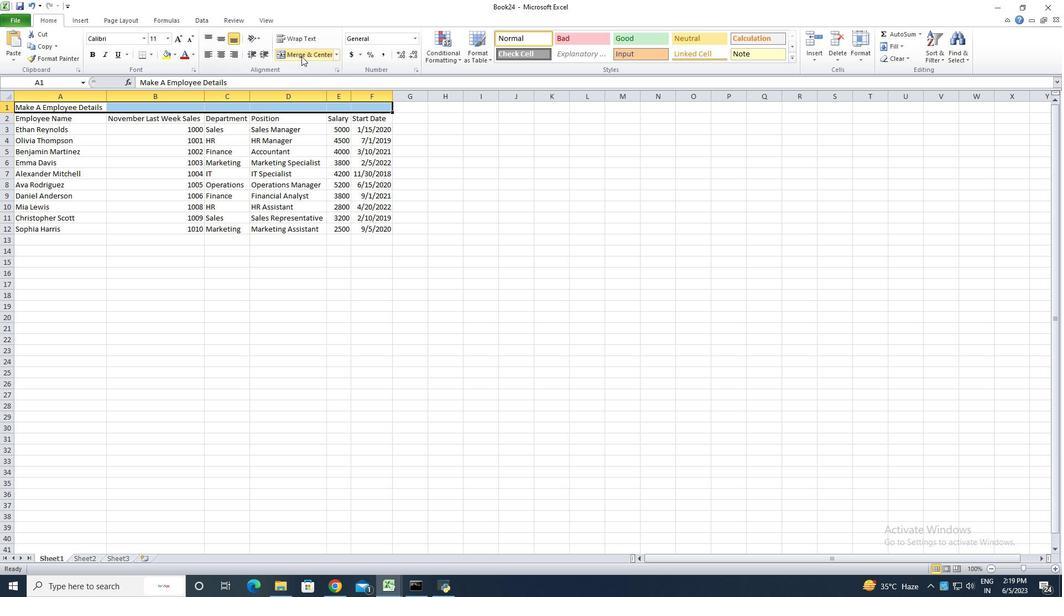 
Action: Mouse moved to (16, 23)
Screenshot: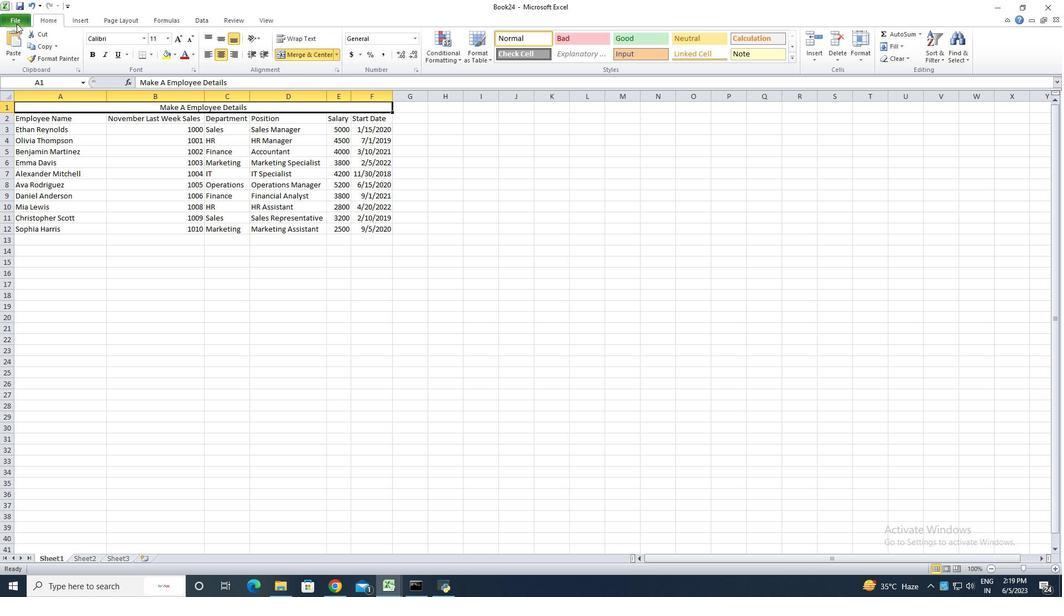 
Action: Mouse pressed left at (16, 23)
Screenshot: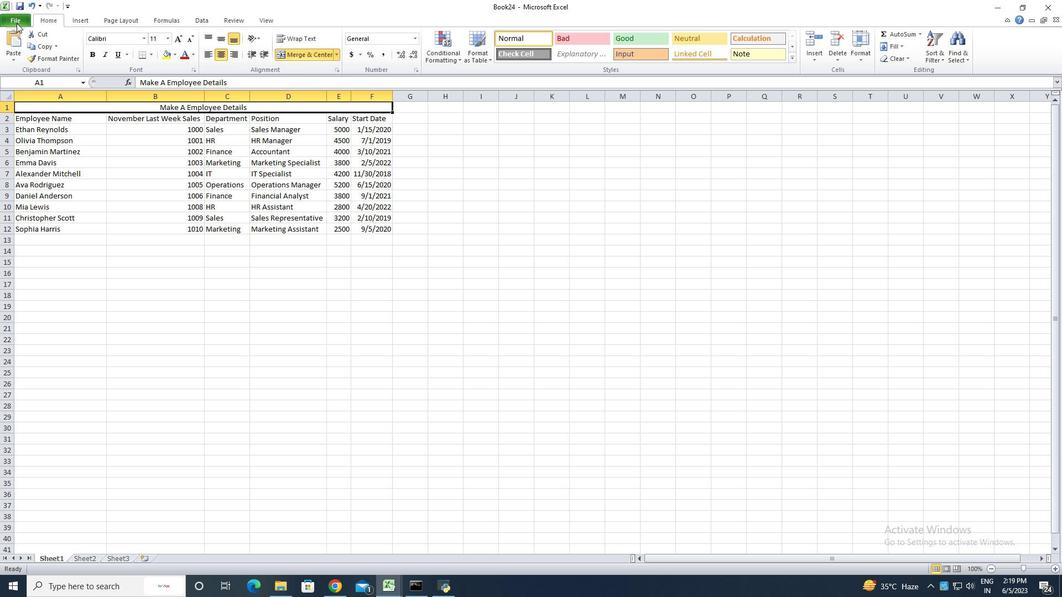 
Action: Mouse moved to (29, 54)
Screenshot: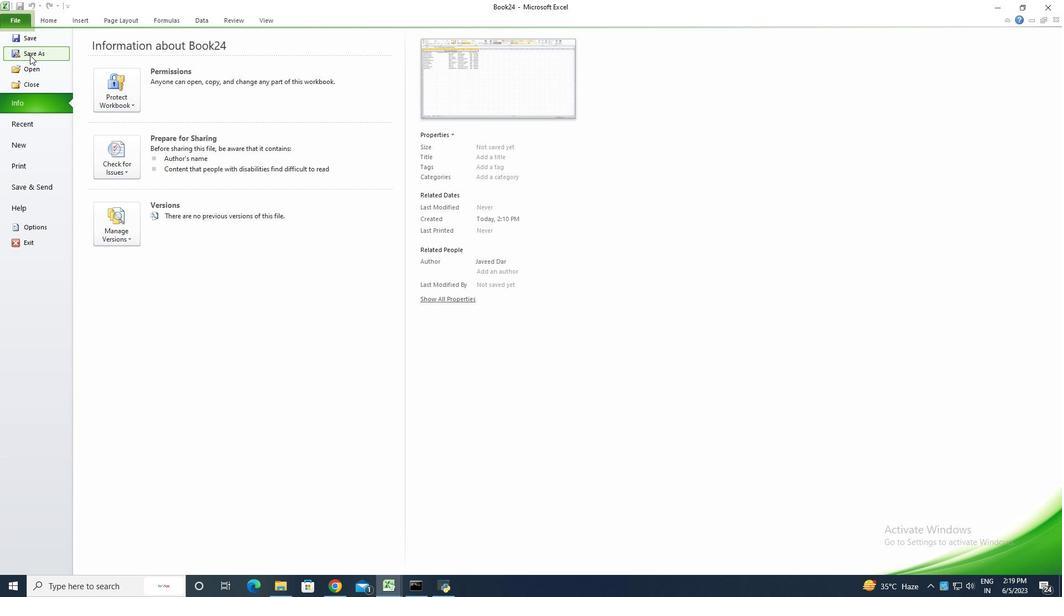 
Action: Mouse pressed left at (29, 54)
Screenshot: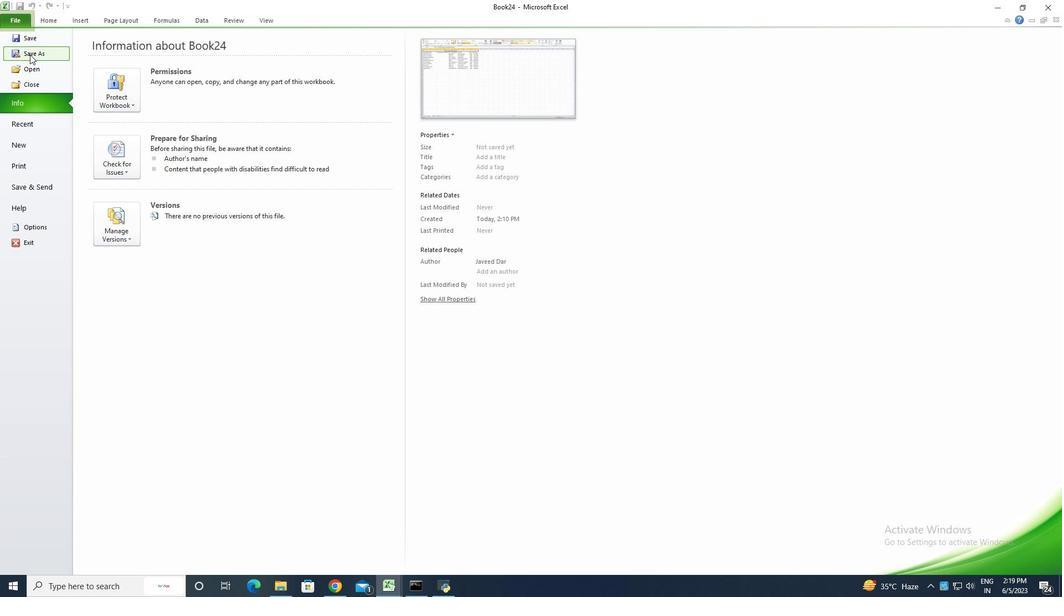 
Action: Key pressed <Key.shift>A<Key.backspace><Key.shift><Key.shift><Key.shift><Key.shift><Key.shift><Key.shift><Key.shift><Key.shift>Evaluation<Key.shift>Sales<Key.shift>Performance<Key.shift_r>_2023
Screenshot: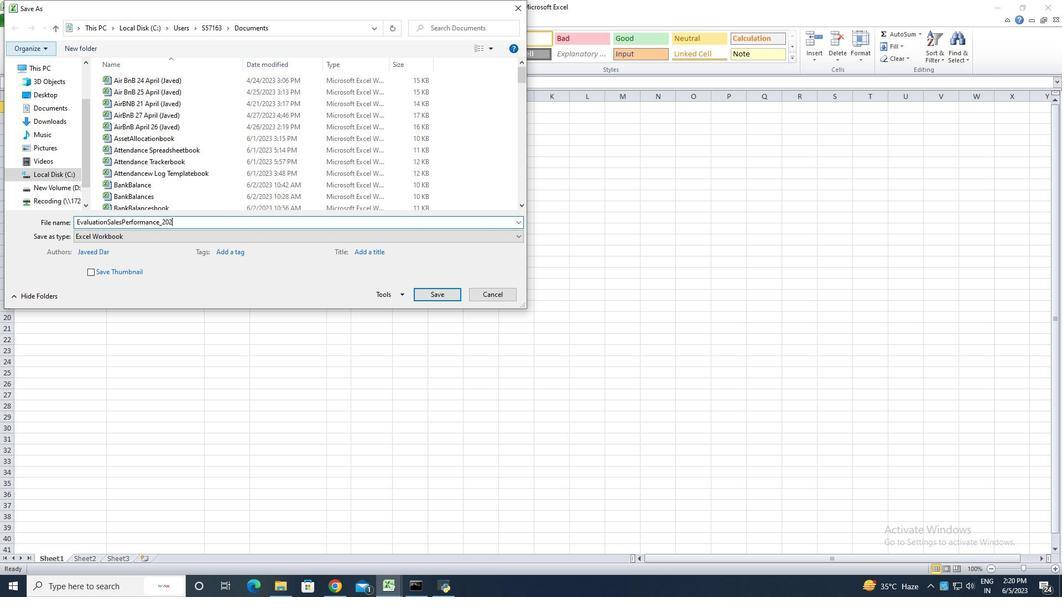 
Action: Mouse moved to (449, 296)
Screenshot: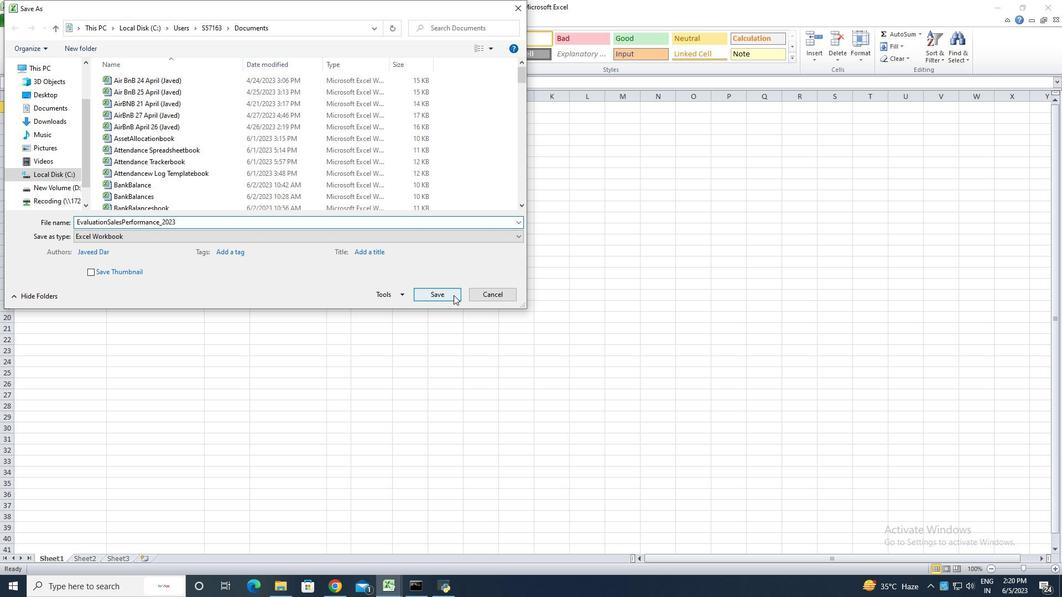 
Action: Mouse pressed left at (449, 296)
Screenshot: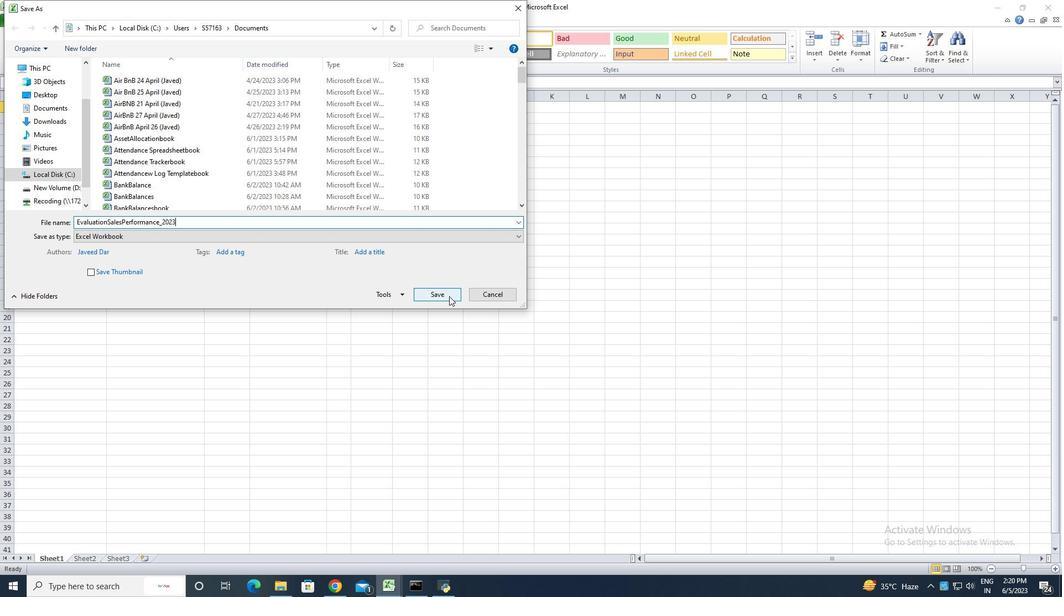 
Action: Key pressed ctrl+S
Screenshot: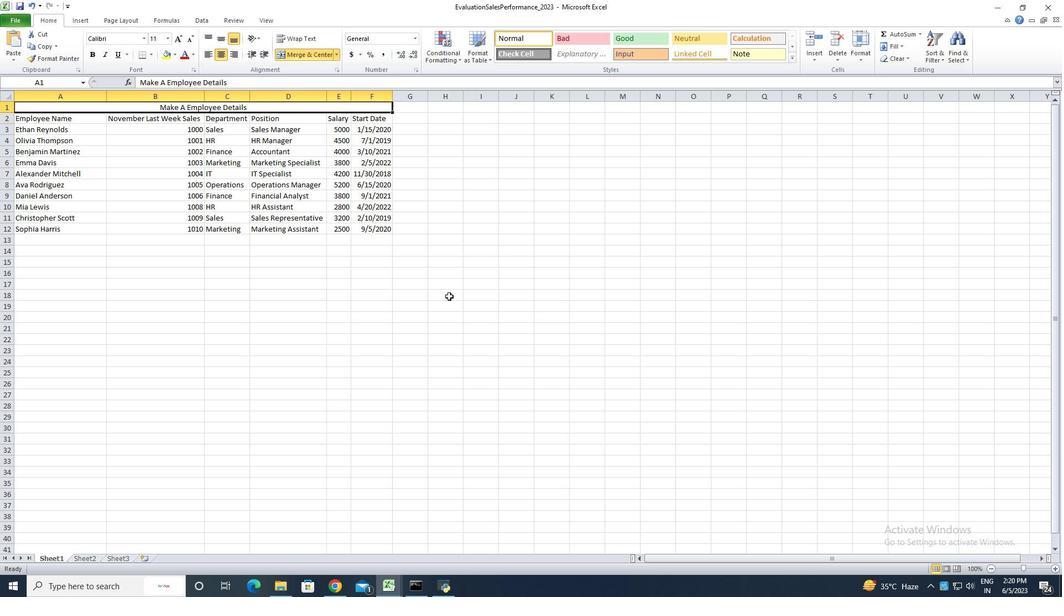 
